 Task: Look for space in Rodas, Cuba from 5th June, 2023 to 16th June, 2023 for 2 adults in price range Rs.14000 to Rs.18000. Place can be entire place with 1  bedroom having 1 bed and 1 bathroom. Property type can be house, flat, guest house, hotel. Booking option can be shelf check-in. Required host language is .
Action: Mouse moved to (383, 144)
Screenshot: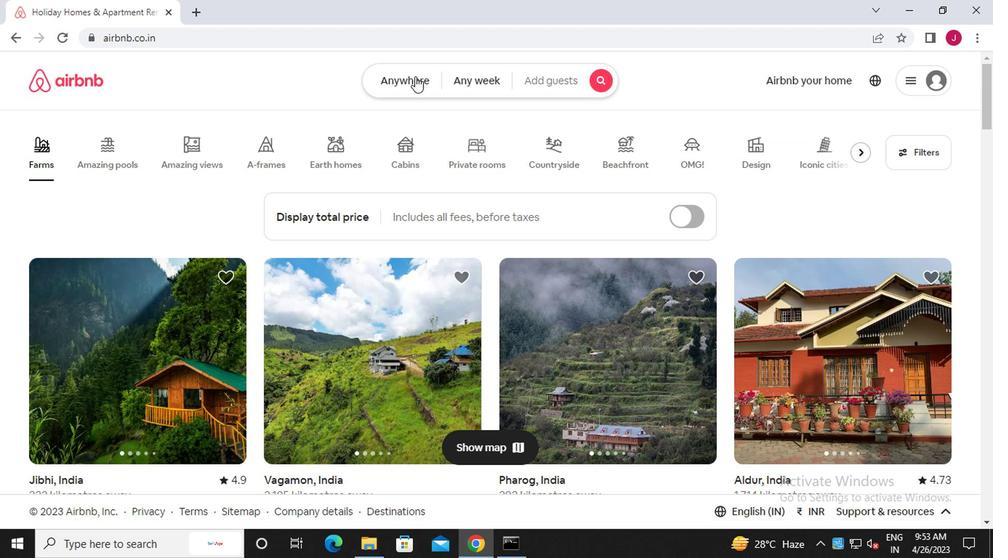 
Action: Mouse pressed left at (383, 144)
Screenshot: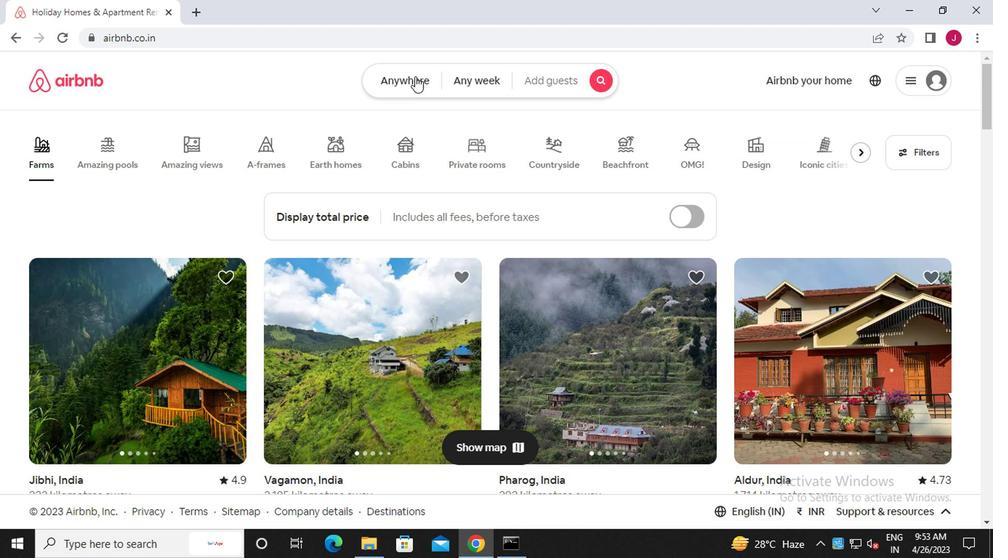 
Action: Mouse moved to (260, 189)
Screenshot: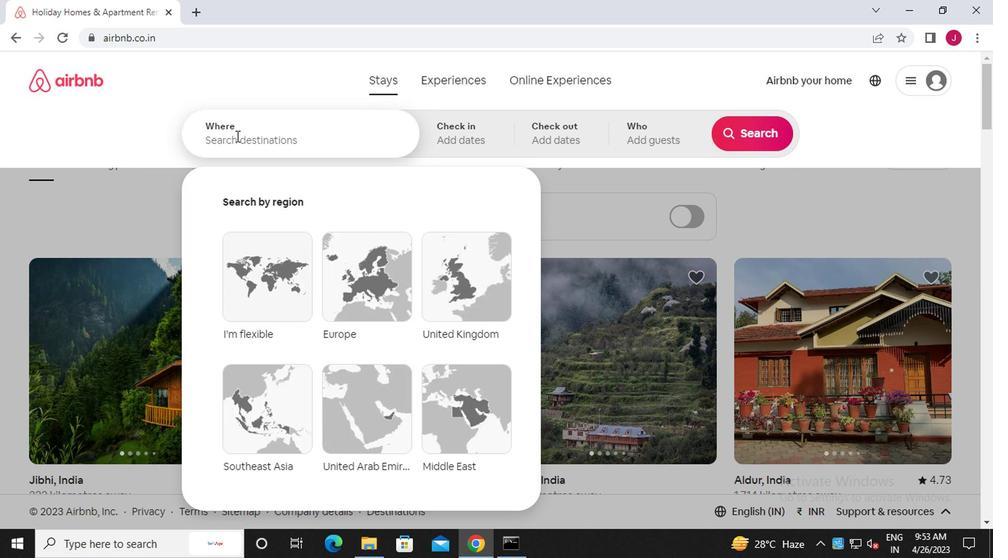 
Action: Mouse pressed left at (260, 189)
Screenshot: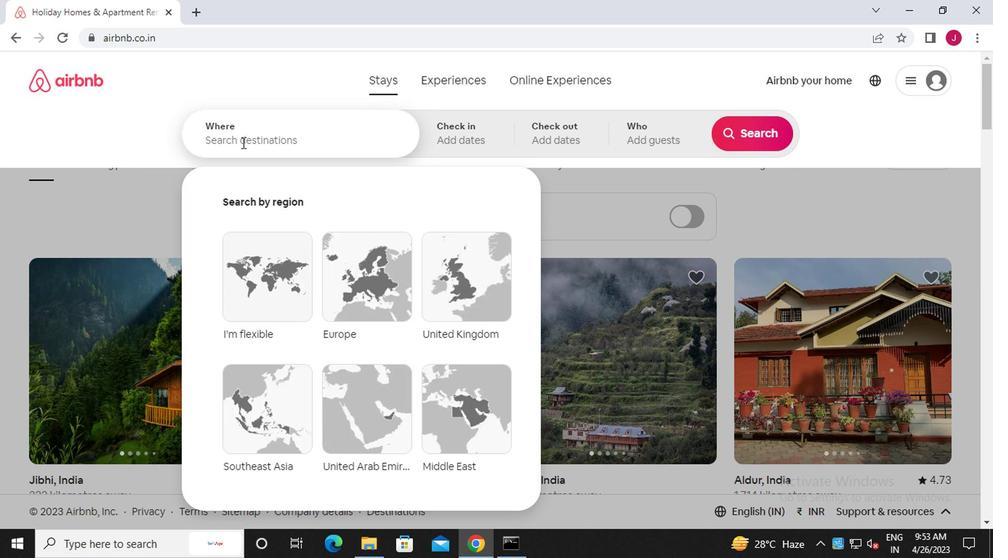 
Action: Key pressed <Key.caps_lock>r<Key.caps_lock>odas,<Key.caps_lock>c<Key.caps_lock>uba
Screenshot: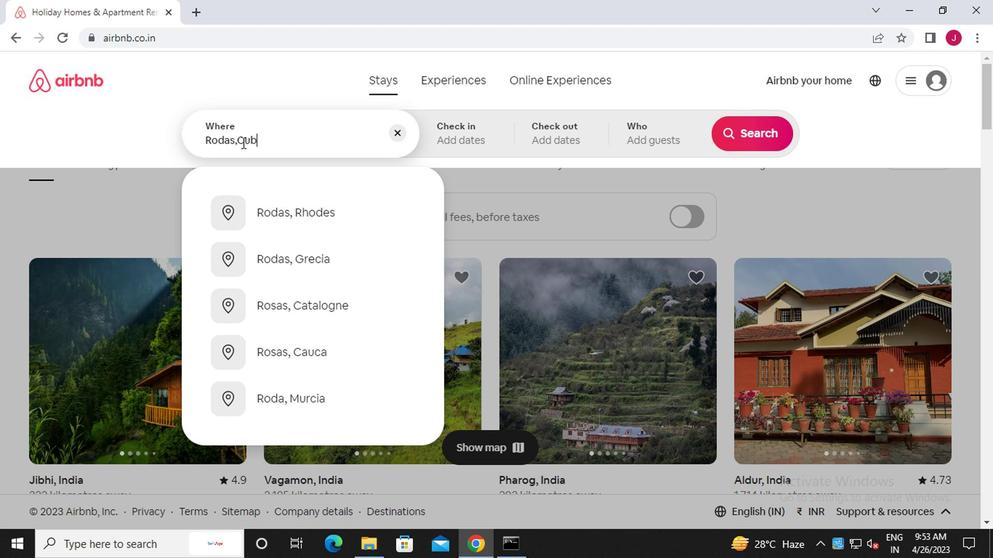 
Action: Mouse moved to (321, 240)
Screenshot: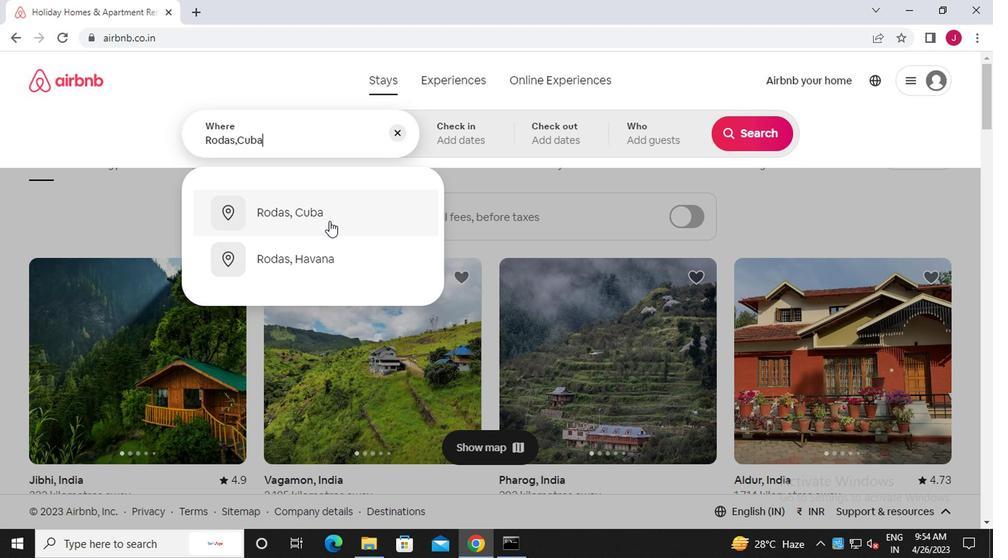 
Action: Mouse pressed left at (321, 240)
Screenshot: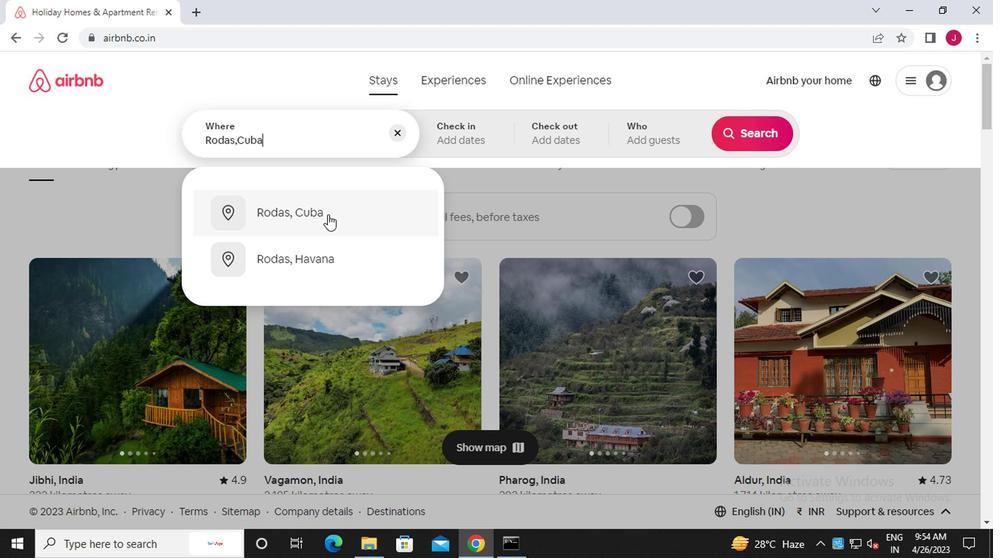 
Action: Mouse moved to (614, 268)
Screenshot: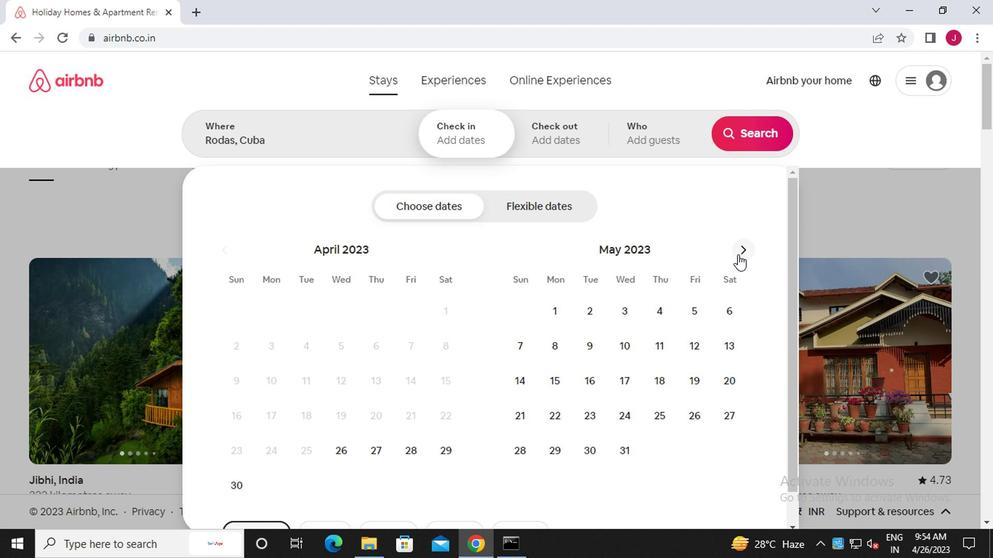 
Action: Mouse pressed left at (614, 268)
Screenshot: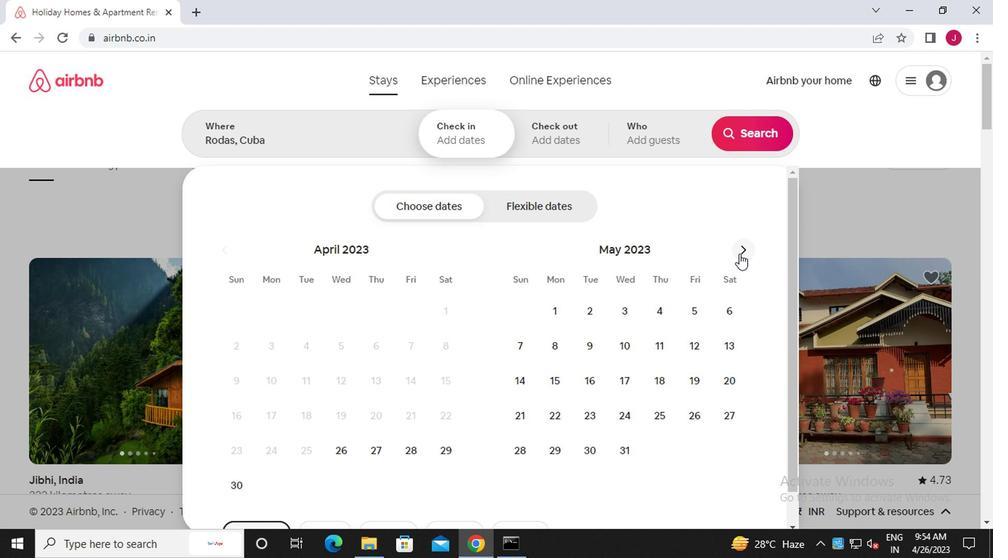 
Action: Mouse moved to (477, 332)
Screenshot: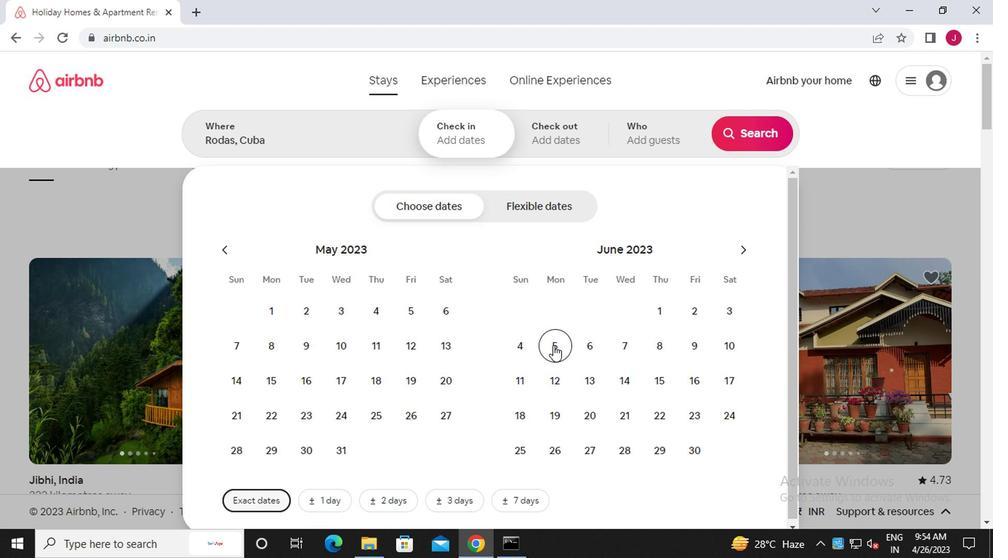 
Action: Mouse pressed left at (477, 332)
Screenshot: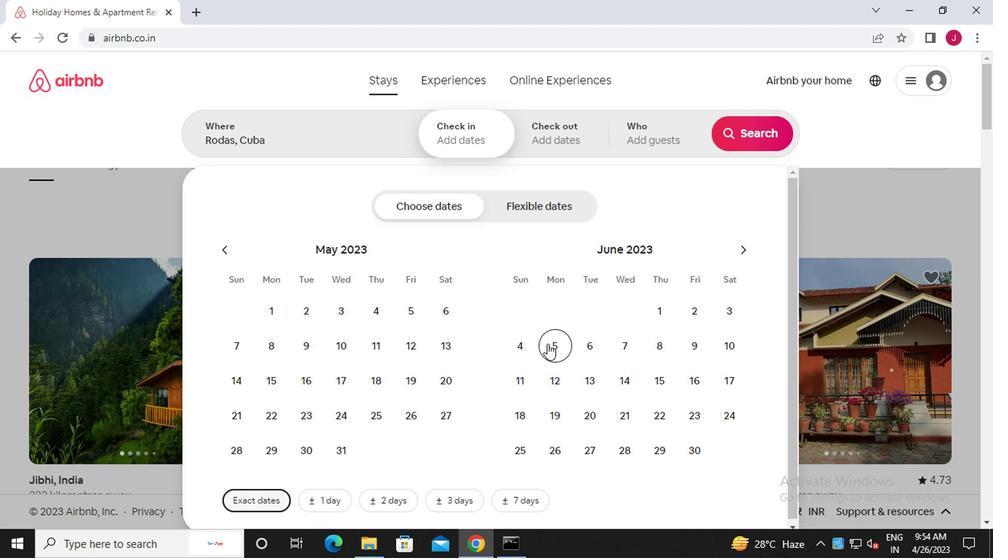 
Action: Mouse moved to (587, 355)
Screenshot: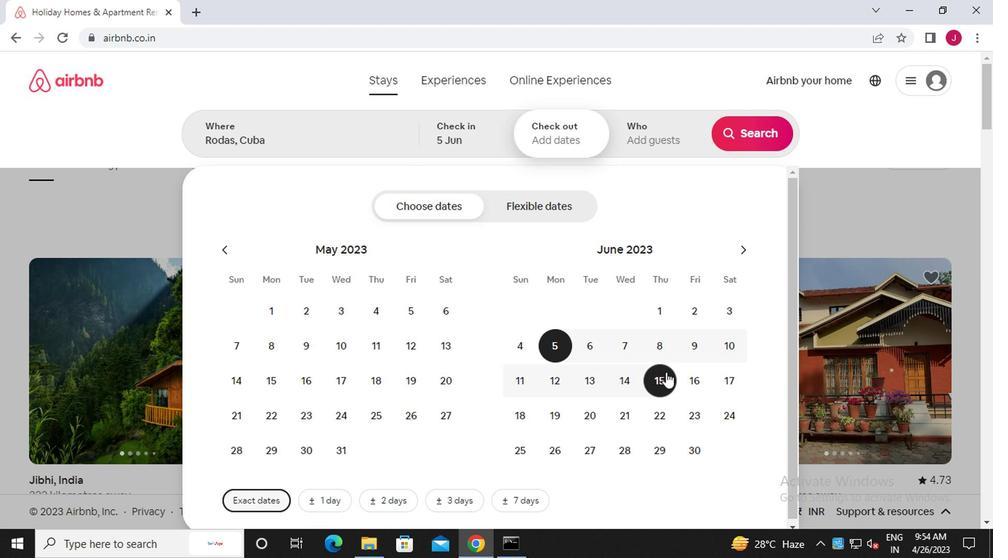 
Action: Mouse pressed left at (587, 355)
Screenshot: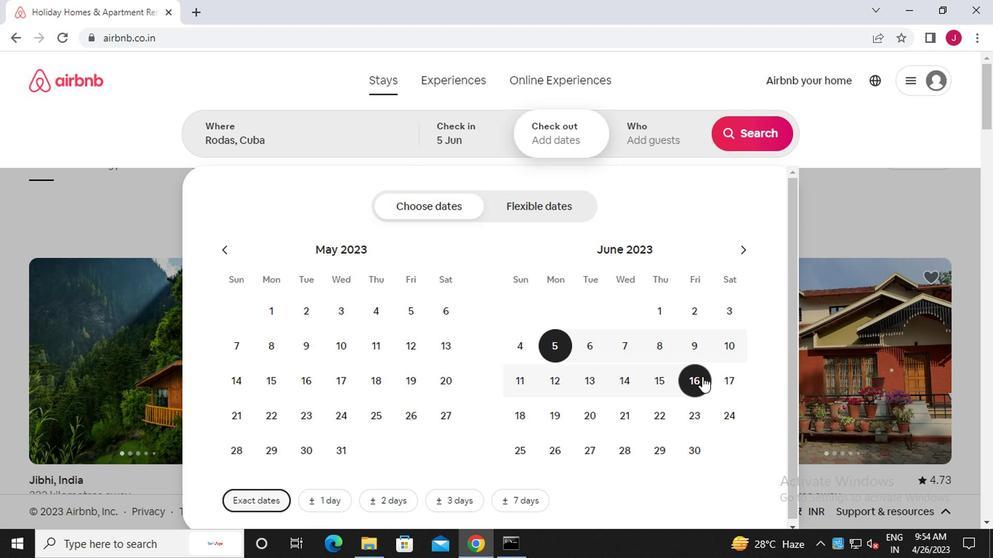 
Action: Mouse moved to (559, 187)
Screenshot: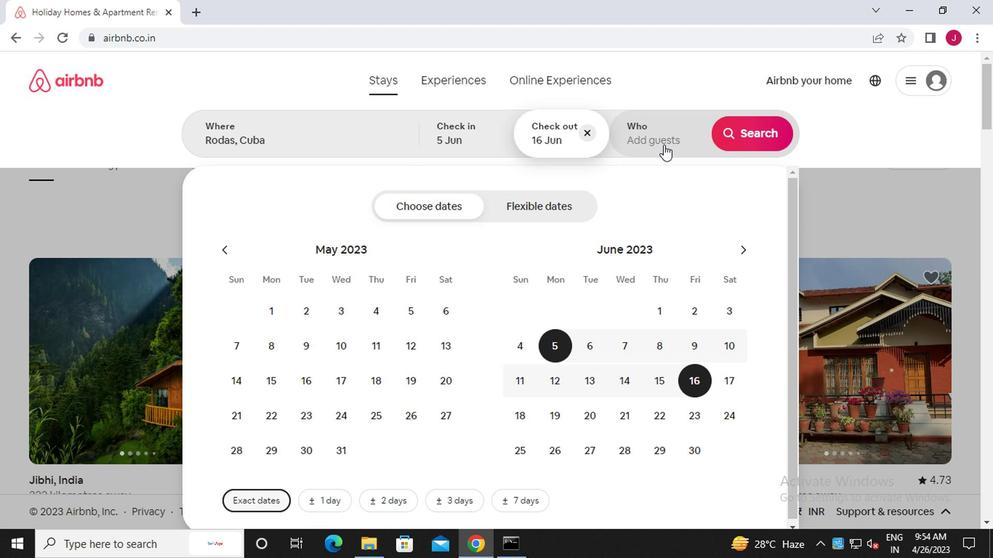
Action: Mouse pressed left at (559, 187)
Screenshot: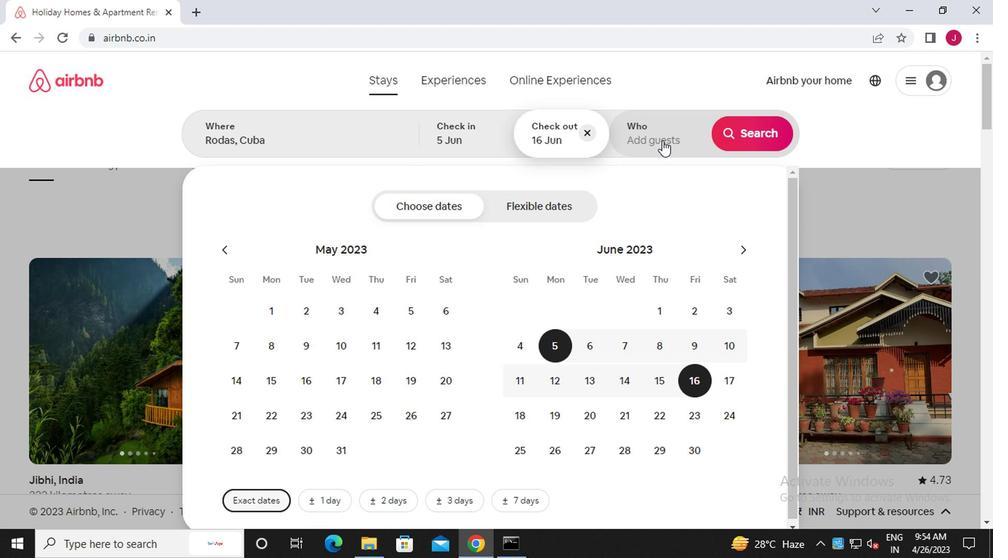 
Action: Mouse moved to (629, 237)
Screenshot: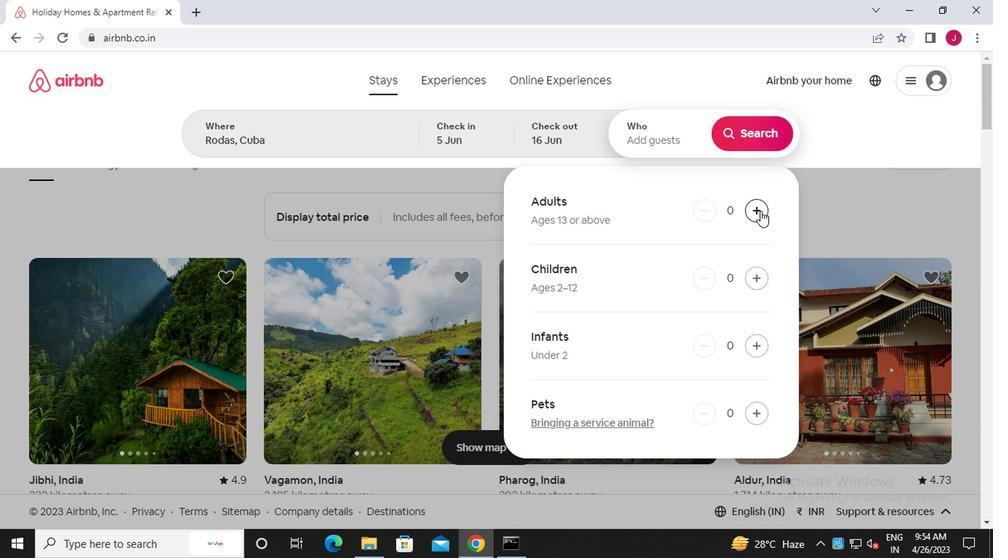 
Action: Mouse pressed left at (629, 237)
Screenshot: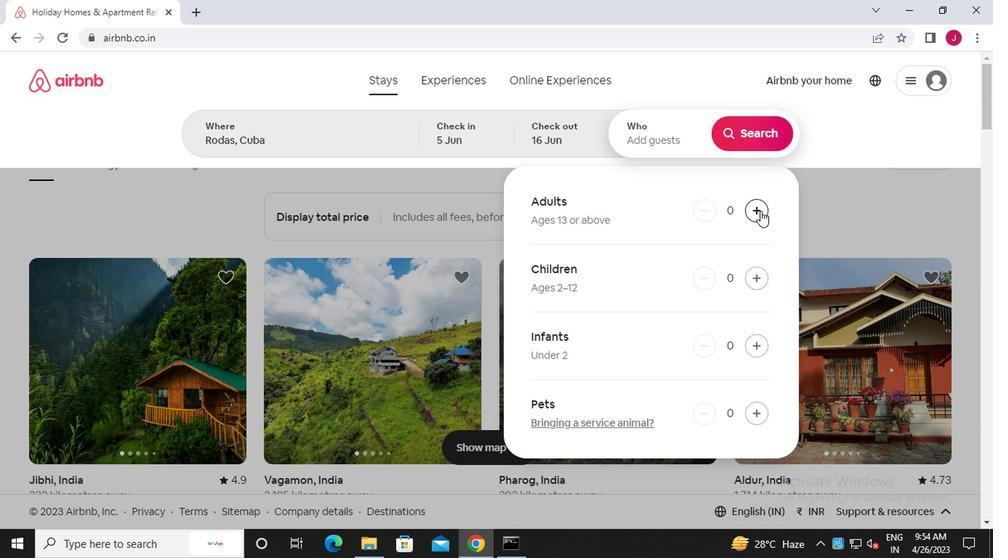 
Action: Mouse pressed left at (629, 237)
Screenshot: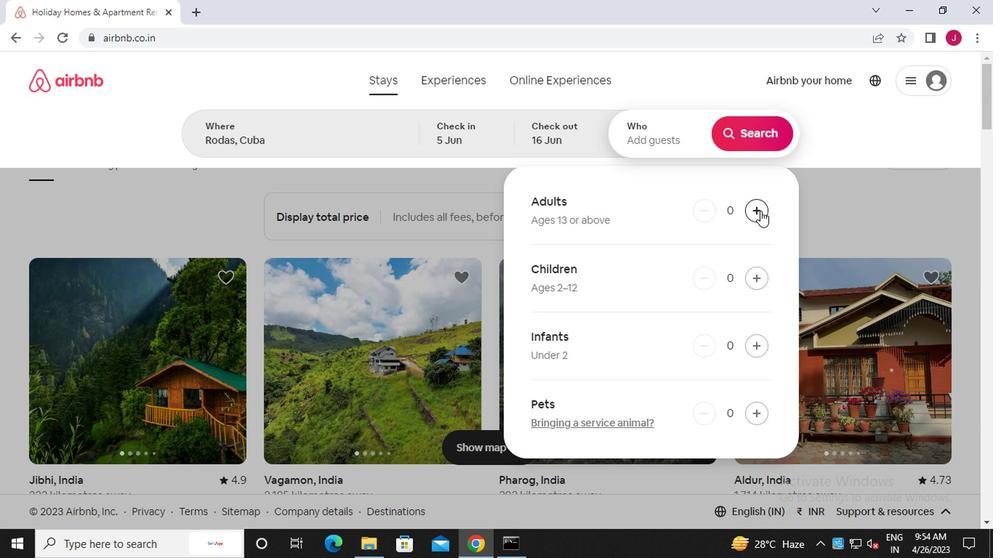 
Action: Mouse moved to (628, 183)
Screenshot: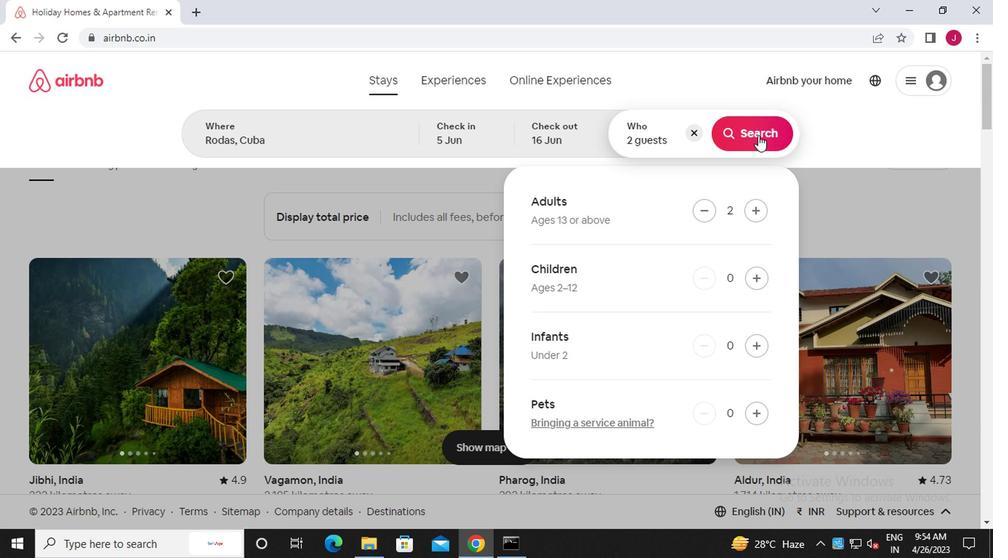 
Action: Mouse pressed left at (628, 183)
Screenshot: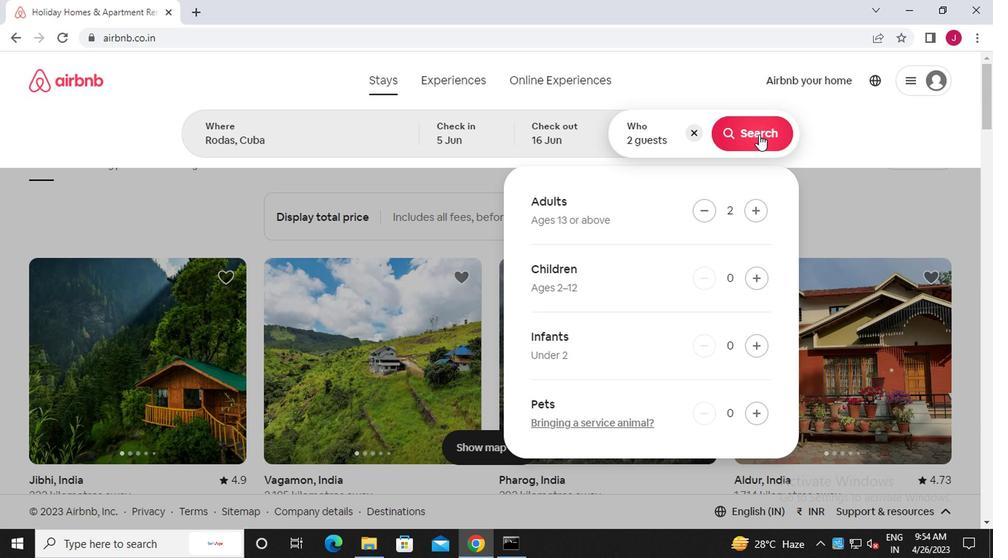 
Action: Mouse moved to (752, 185)
Screenshot: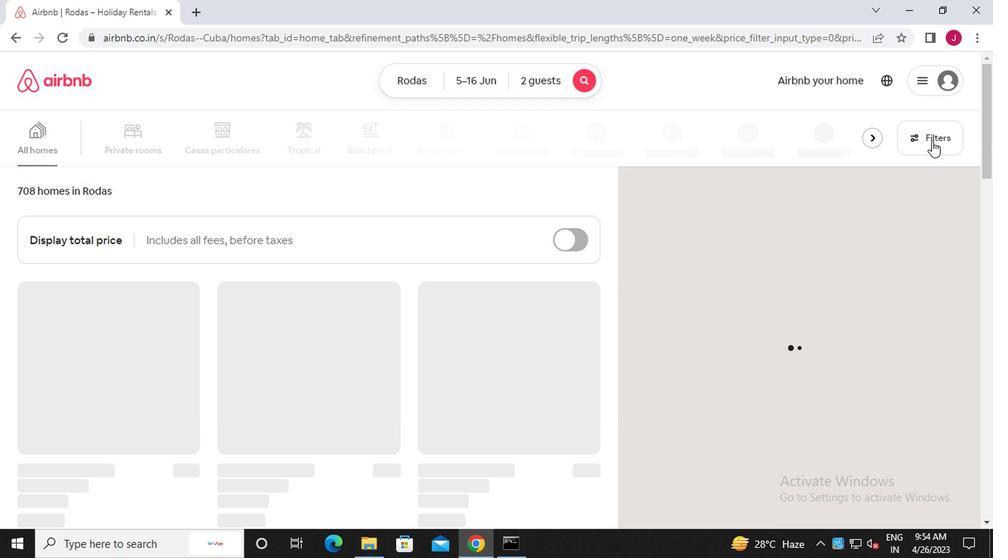 
Action: Mouse pressed left at (752, 185)
Screenshot: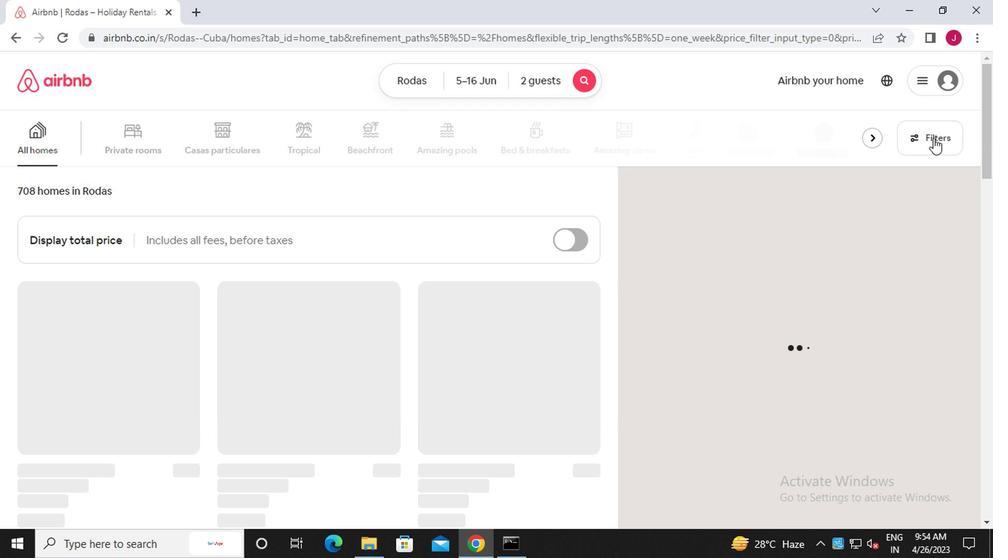 
Action: Mouse moved to (312, 313)
Screenshot: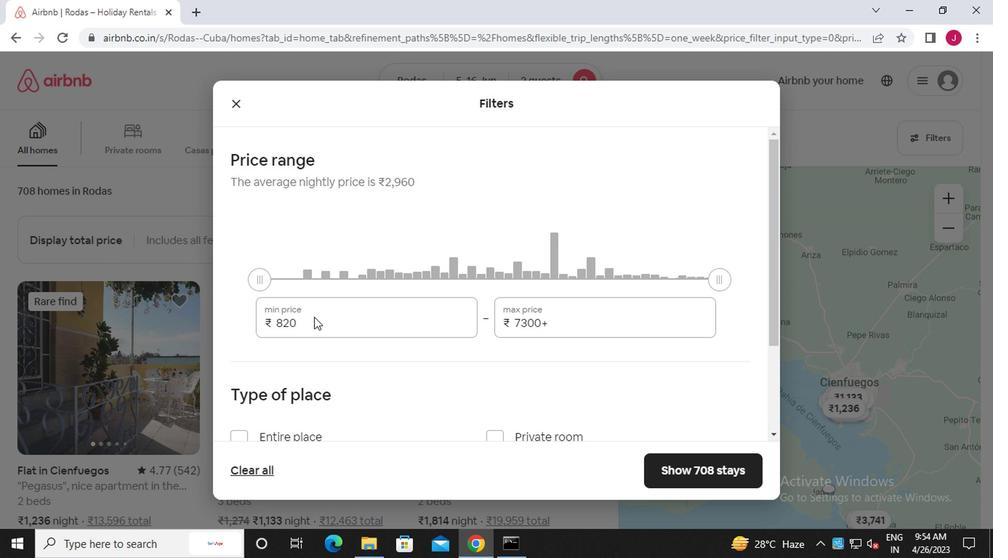 
Action: Mouse pressed left at (312, 313)
Screenshot: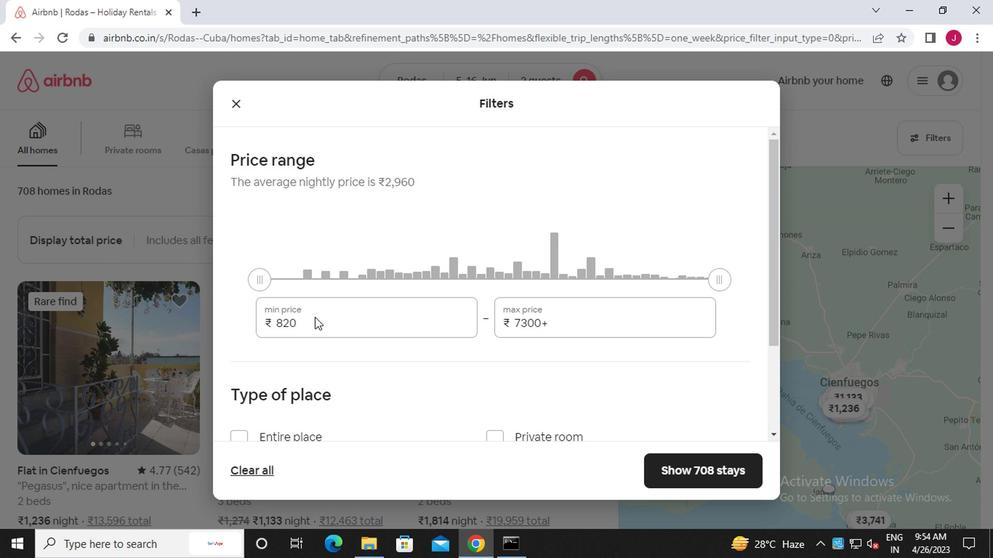 
Action: Mouse moved to (300, 306)
Screenshot: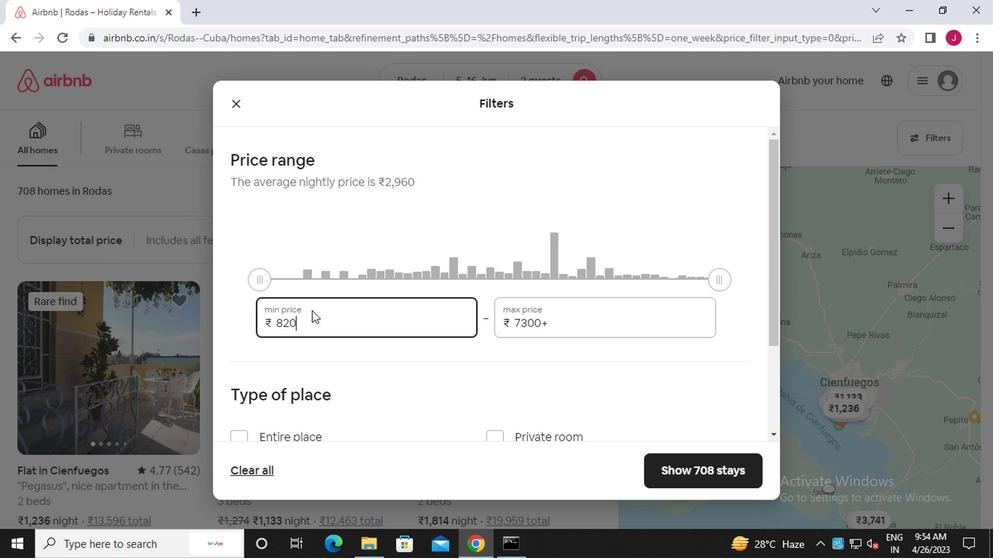 
Action: Key pressed <Key.backspace><Key.backspace><Key.backspace><<97>><<100>><<96>><<96>><<96>>
Screenshot: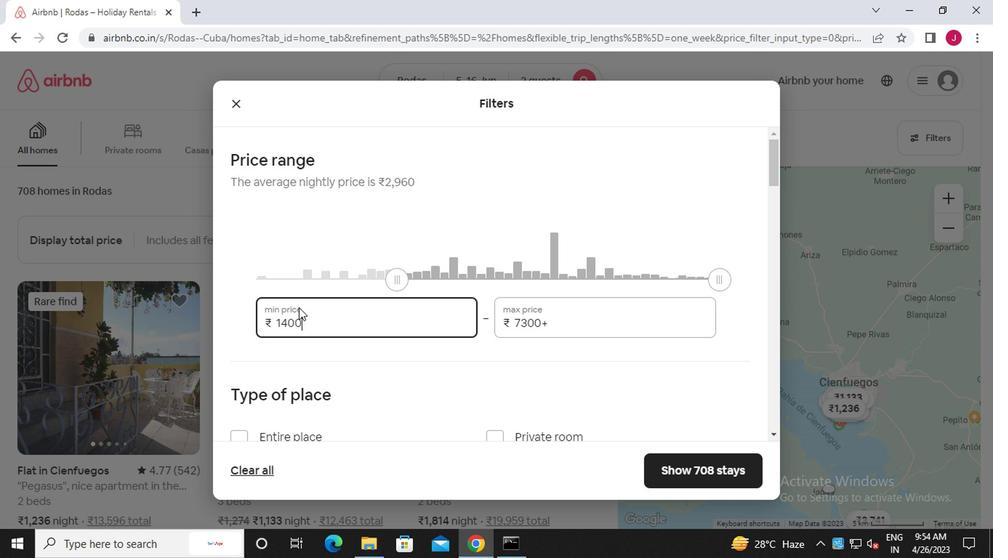 
Action: Mouse moved to (502, 317)
Screenshot: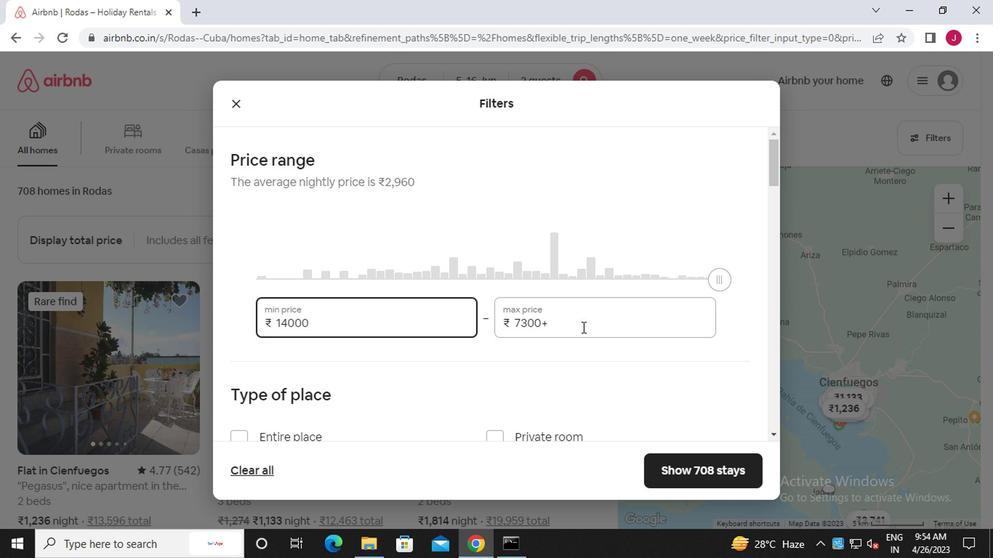 
Action: Mouse pressed left at (502, 317)
Screenshot: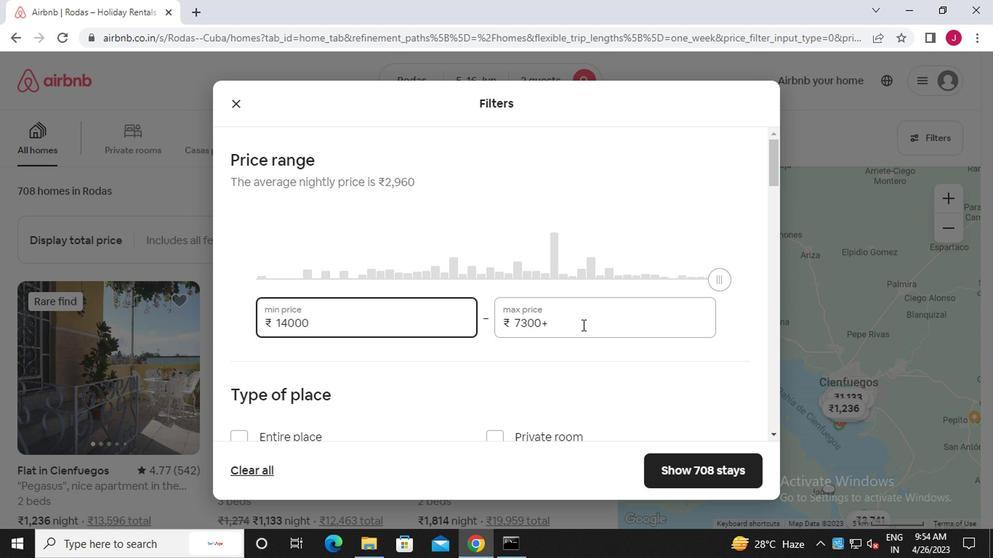 
Action: Mouse moved to (497, 316)
Screenshot: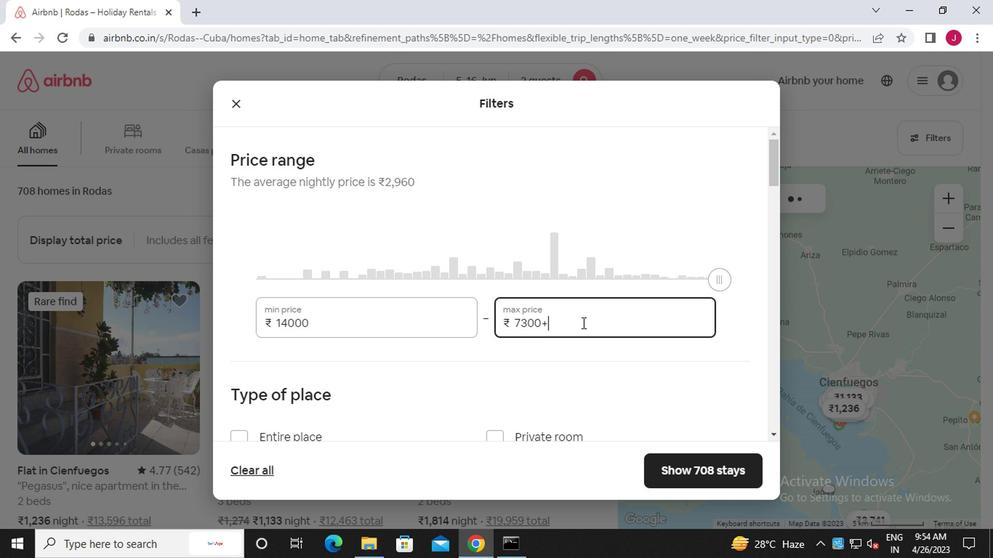 
Action: Key pressed <Key.backspace><Key.backspace><Key.backspace><Key.backspace><Key.backspace><Key.backspace><Key.backspace><Key.backspace><Key.backspace><Key.backspace><Key.backspace><<97>><<104>><<96>><<96>><<96>>
Screenshot: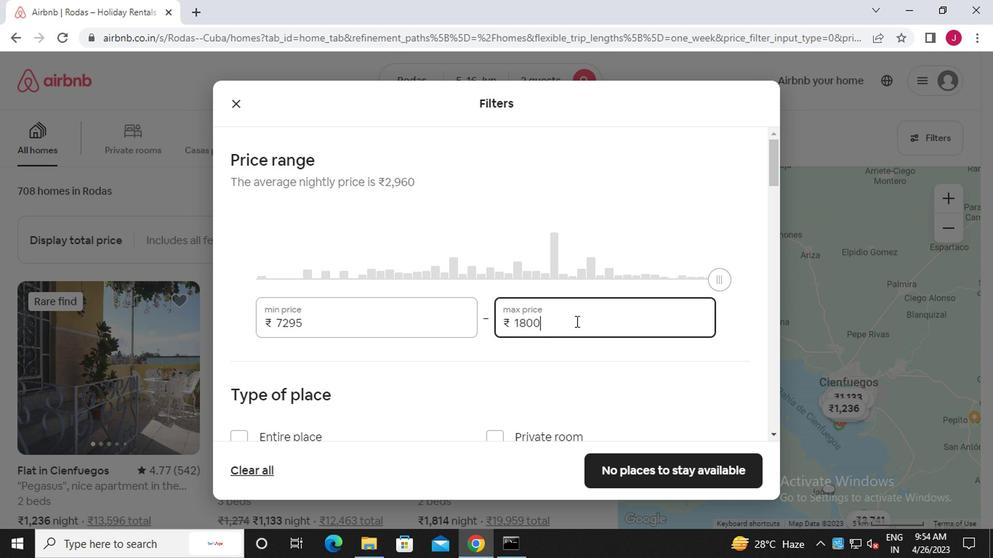
Action: Mouse moved to (514, 308)
Screenshot: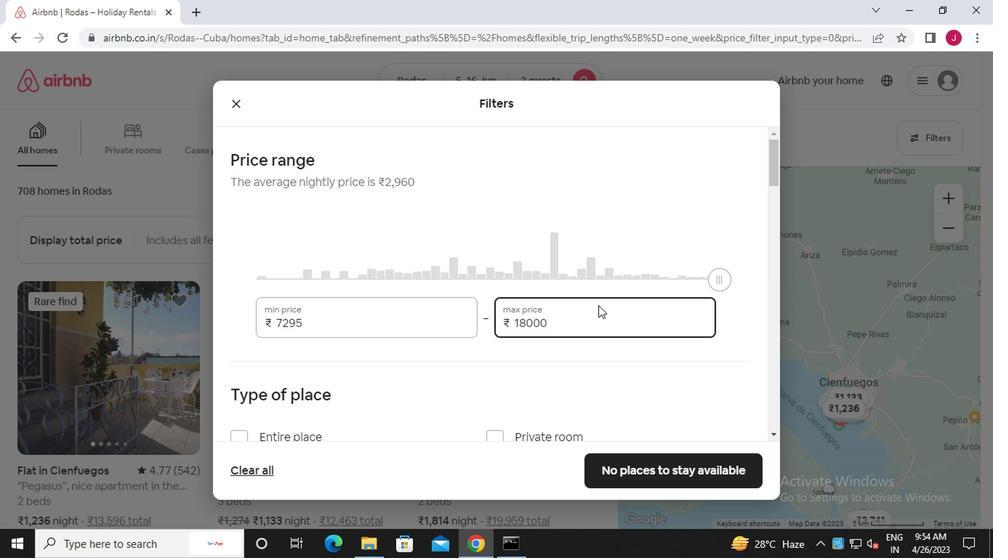 
Action: Mouse scrolled (514, 307) with delta (0, 0)
Screenshot: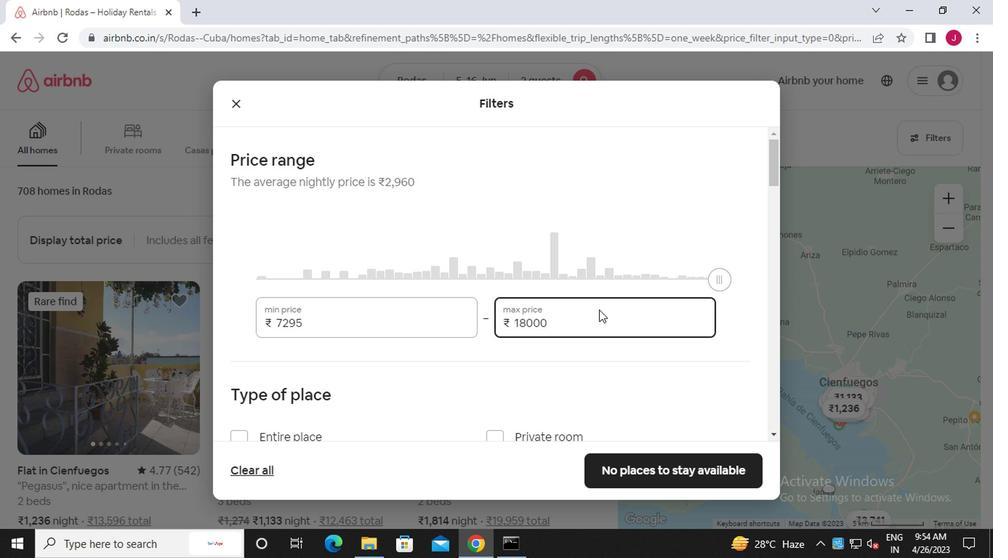 
Action: Mouse scrolled (514, 307) with delta (0, 0)
Screenshot: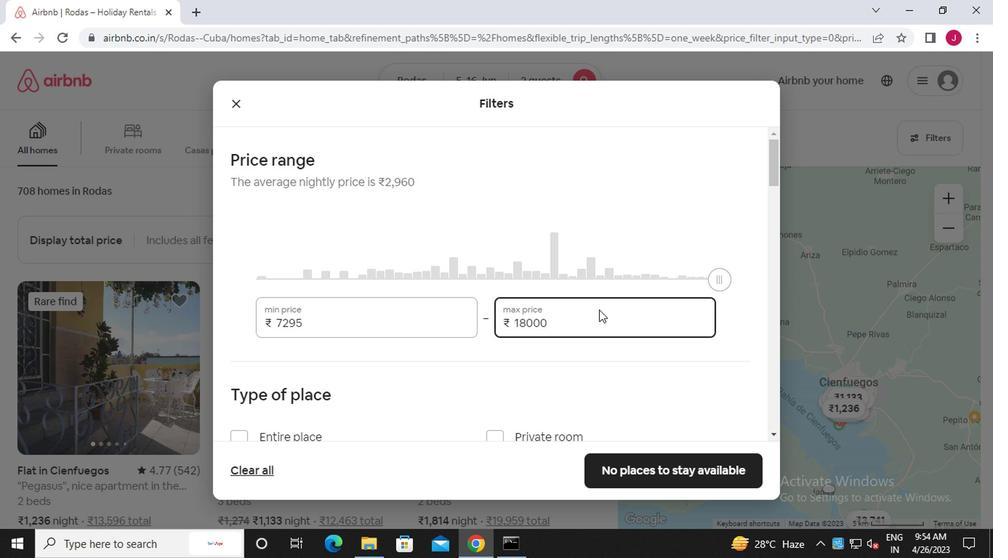 
Action: Mouse moved to (258, 295)
Screenshot: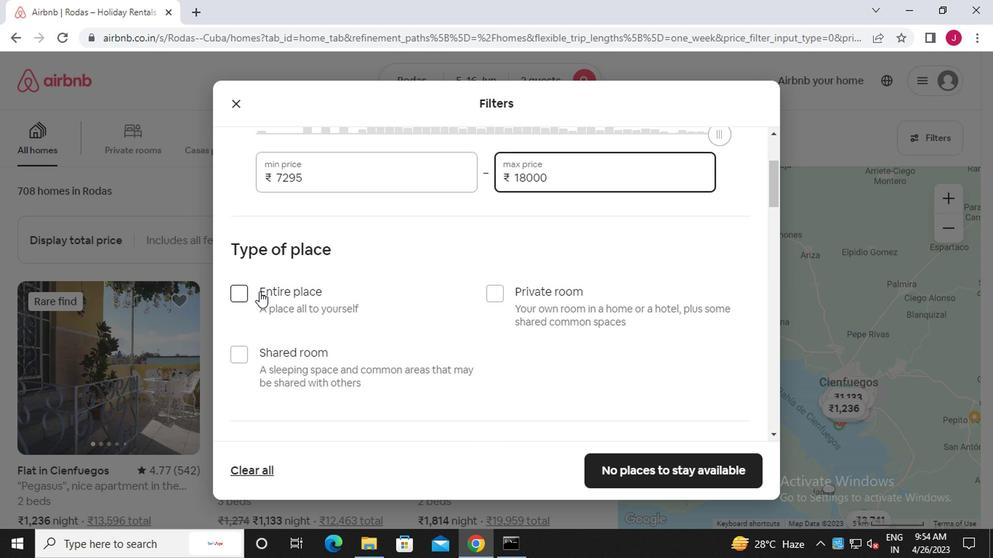 
Action: Mouse pressed left at (258, 295)
Screenshot: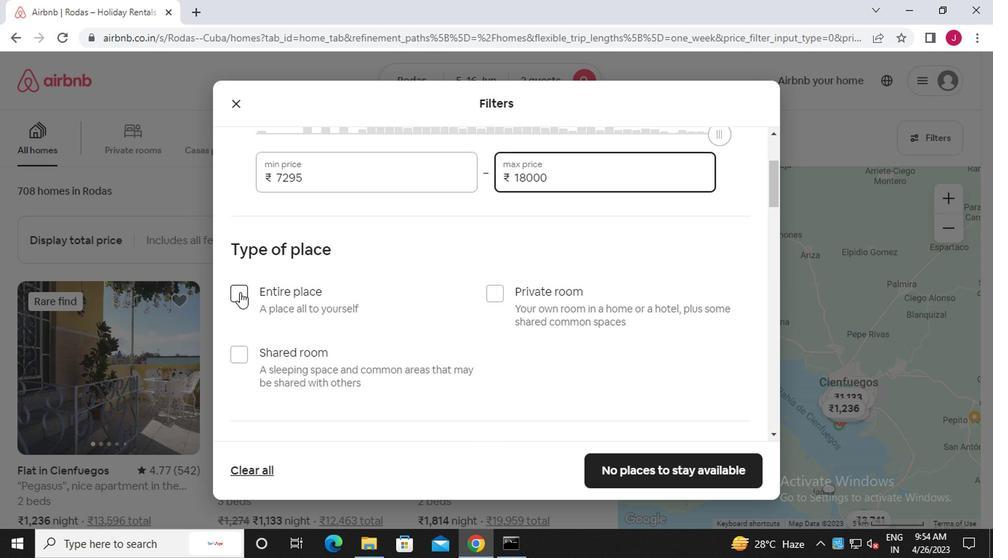 
Action: Mouse moved to (362, 299)
Screenshot: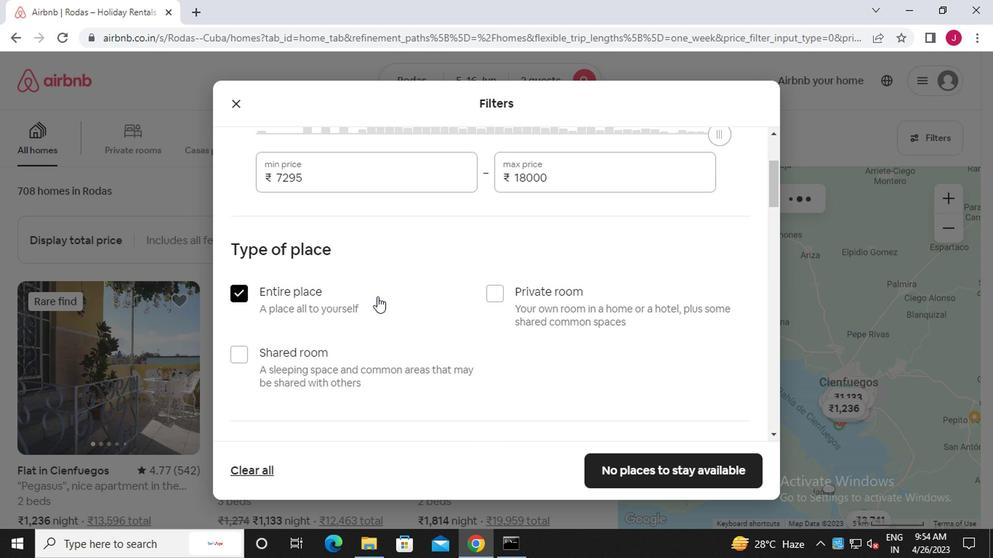 
Action: Mouse scrolled (362, 299) with delta (0, 0)
Screenshot: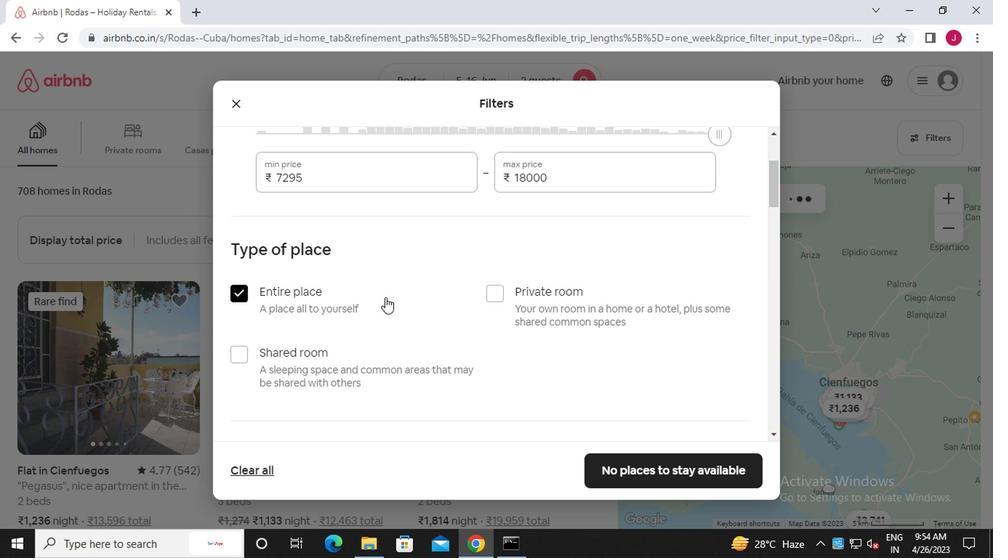 
Action: Mouse scrolled (362, 299) with delta (0, 0)
Screenshot: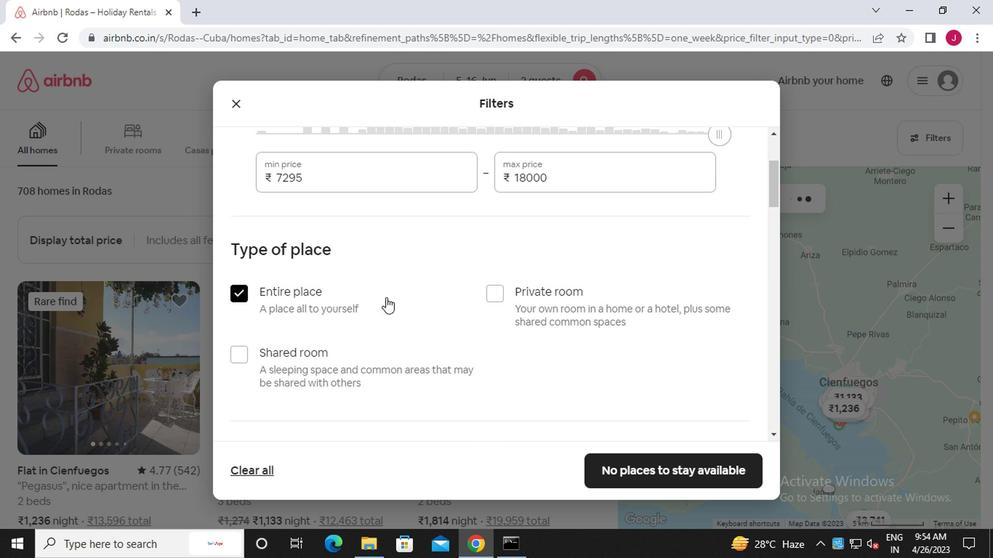 
Action: Mouse scrolled (362, 299) with delta (0, 0)
Screenshot: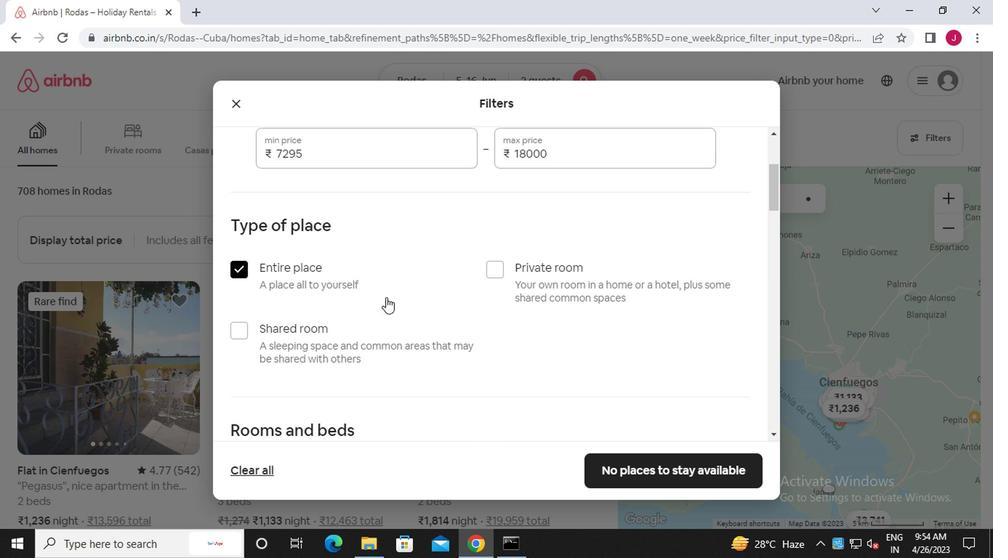 
Action: Mouse scrolled (362, 299) with delta (0, 0)
Screenshot: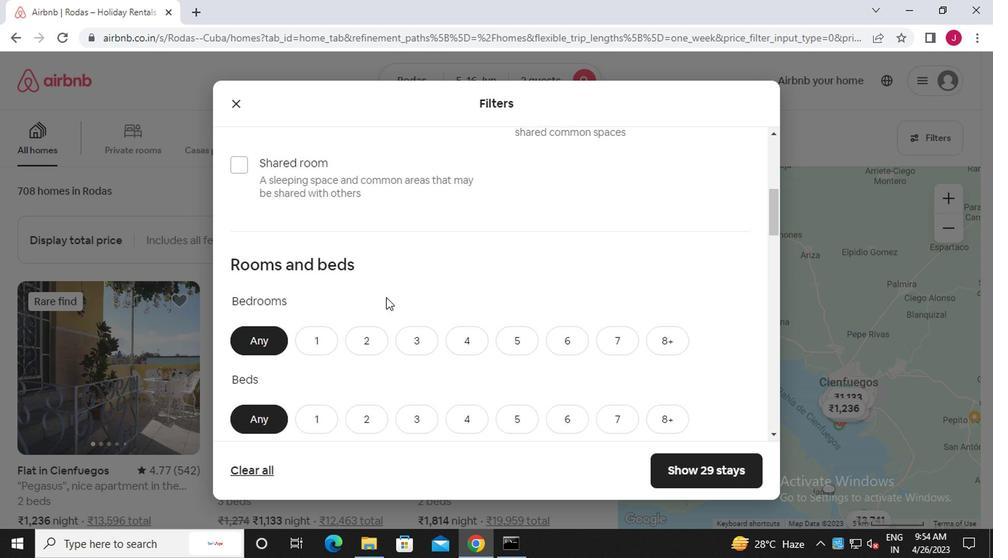 
Action: Mouse scrolled (362, 299) with delta (0, 0)
Screenshot: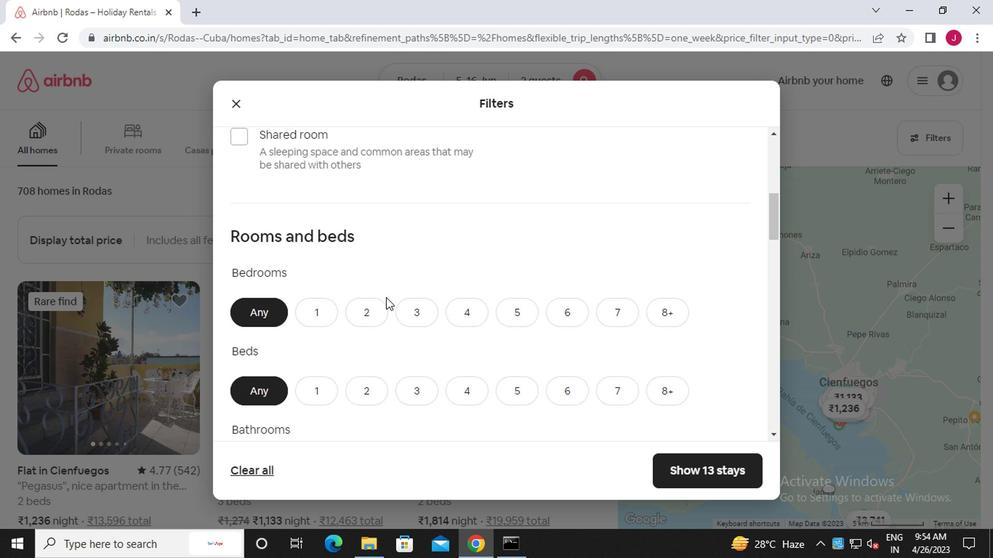 
Action: Mouse moved to (315, 212)
Screenshot: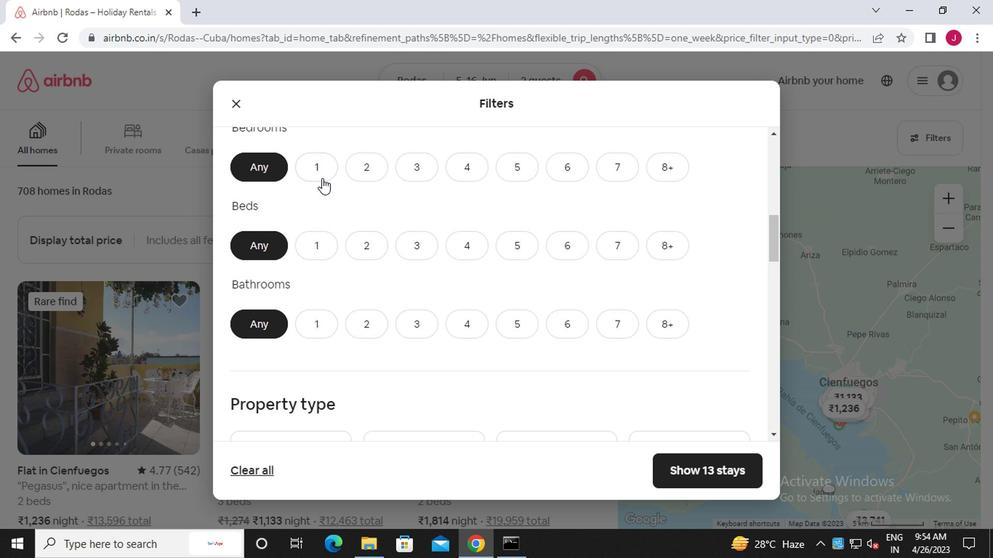 
Action: Mouse pressed left at (315, 212)
Screenshot: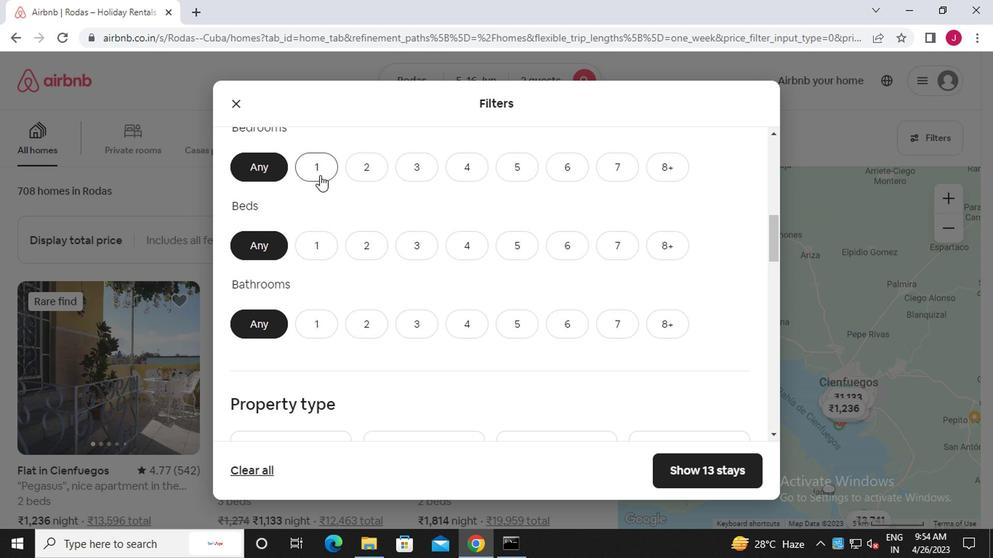 
Action: Mouse moved to (318, 257)
Screenshot: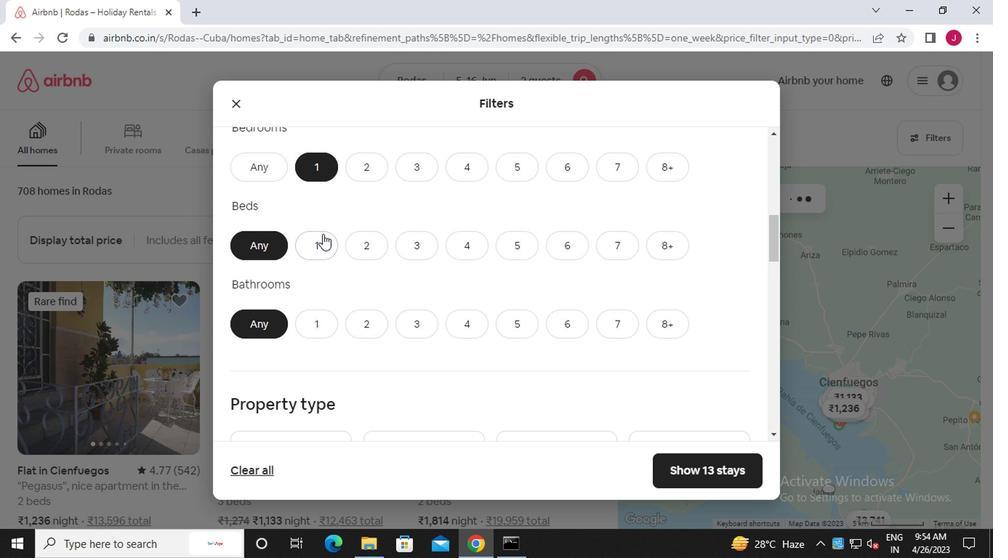 
Action: Mouse pressed left at (318, 257)
Screenshot: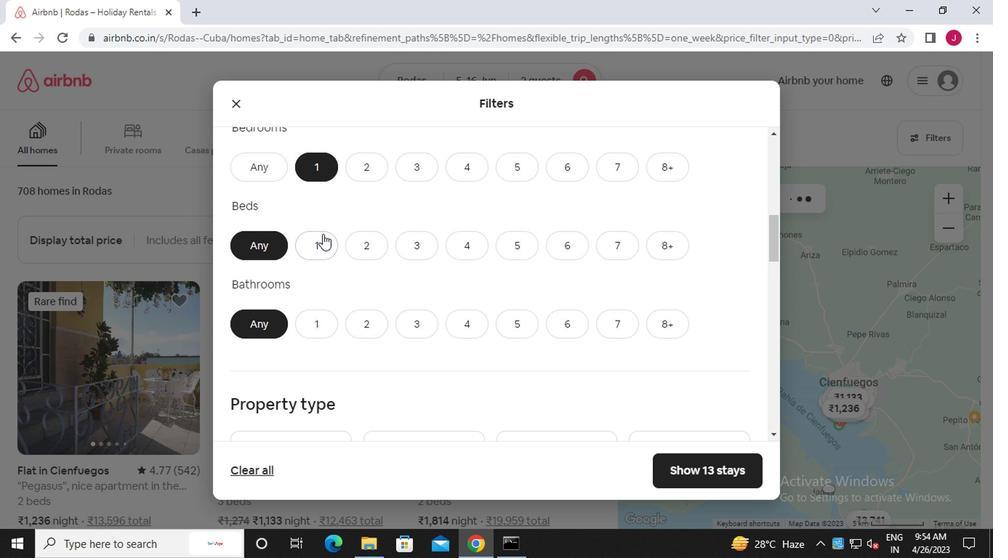 
Action: Mouse moved to (315, 324)
Screenshot: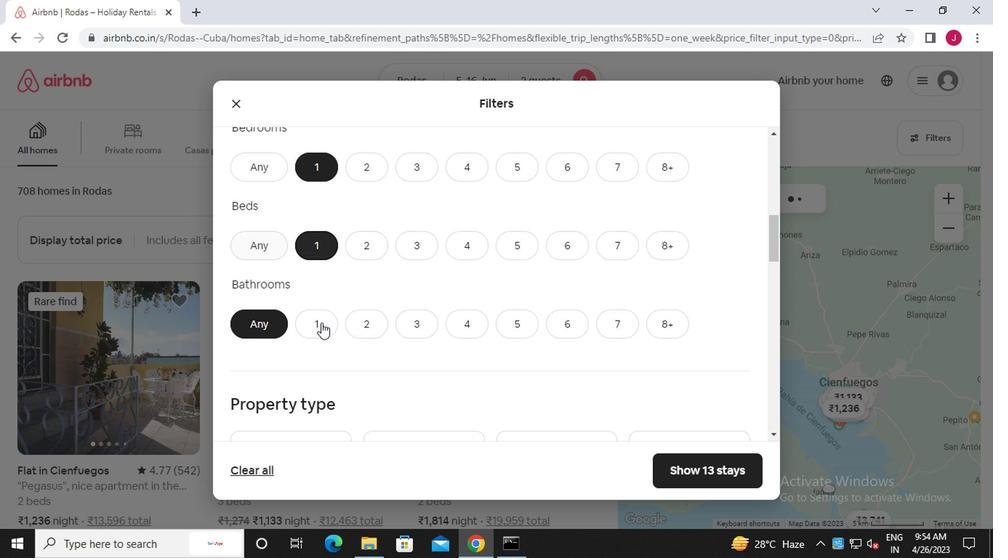 
Action: Mouse pressed left at (315, 324)
Screenshot: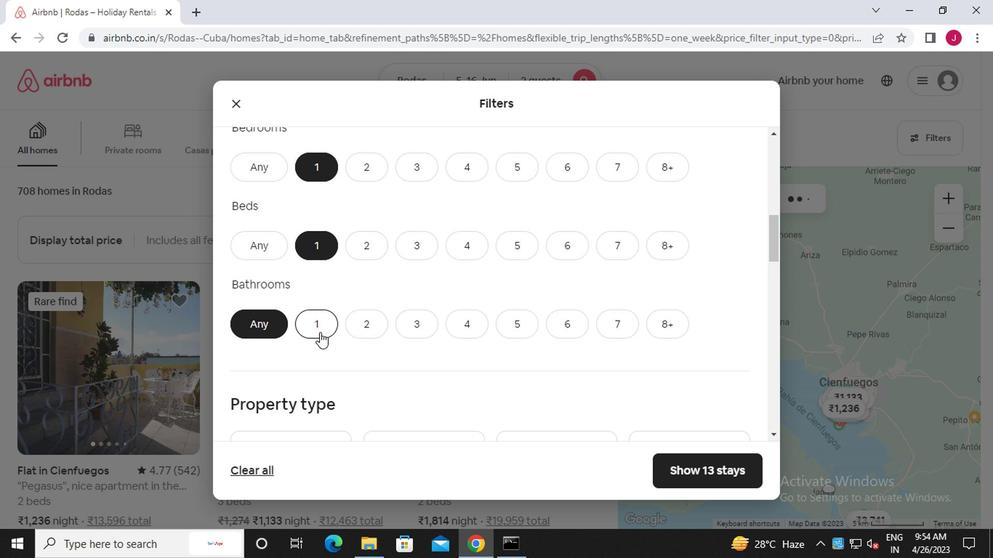 
Action: Mouse moved to (342, 331)
Screenshot: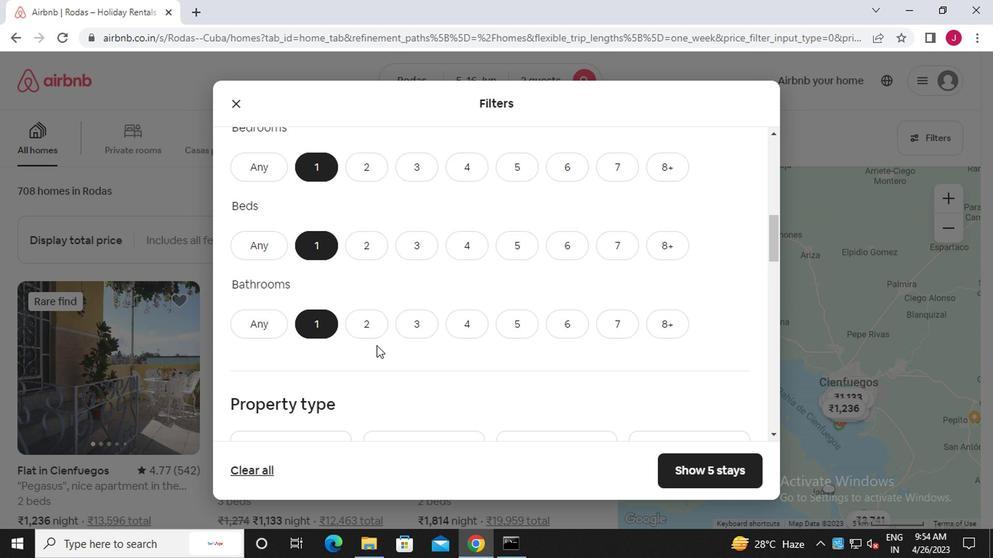 
Action: Mouse scrolled (342, 330) with delta (0, 0)
Screenshot: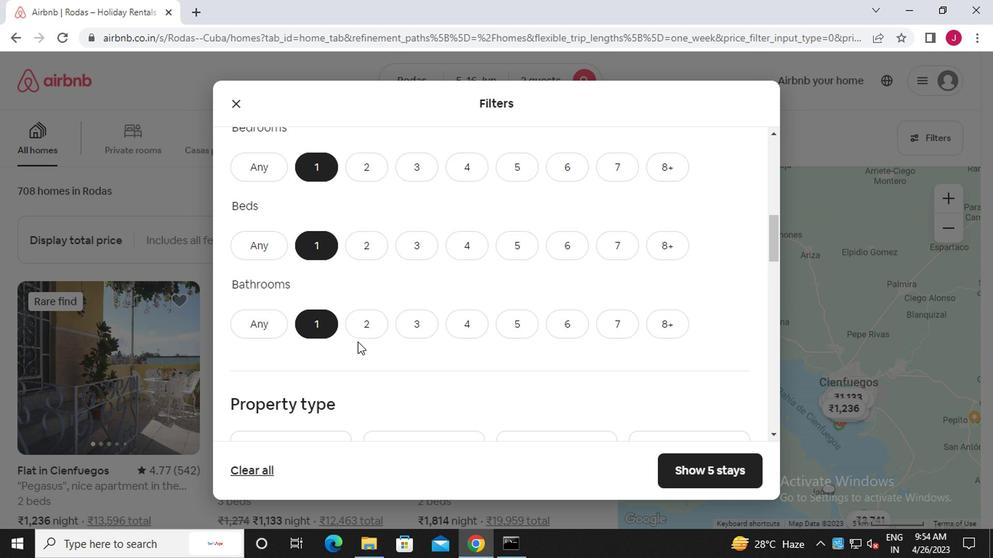 
Action: Mouse scrolled (342, 330) with delta (0, 0)
Screenshot: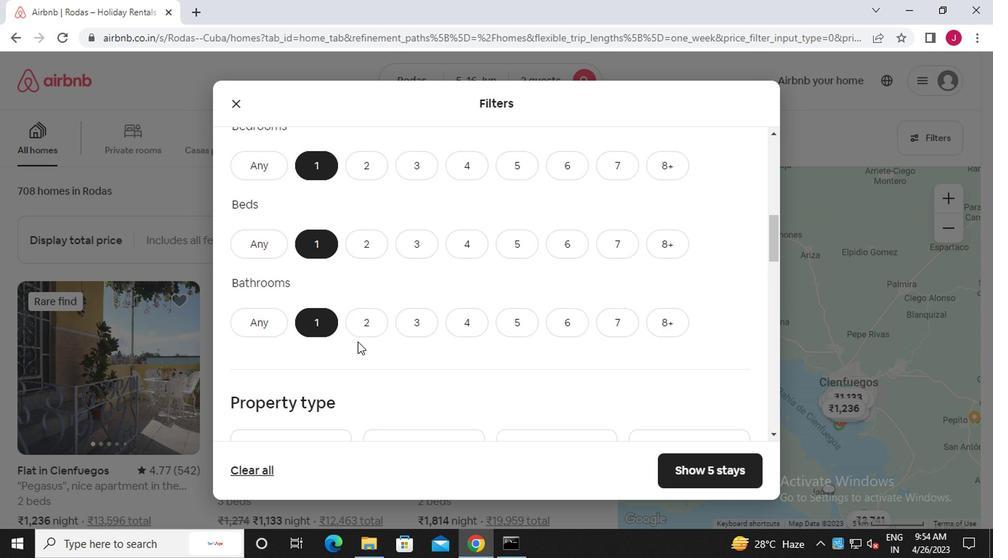 
Action: Mouse moved to (283, 326)
Screenshot: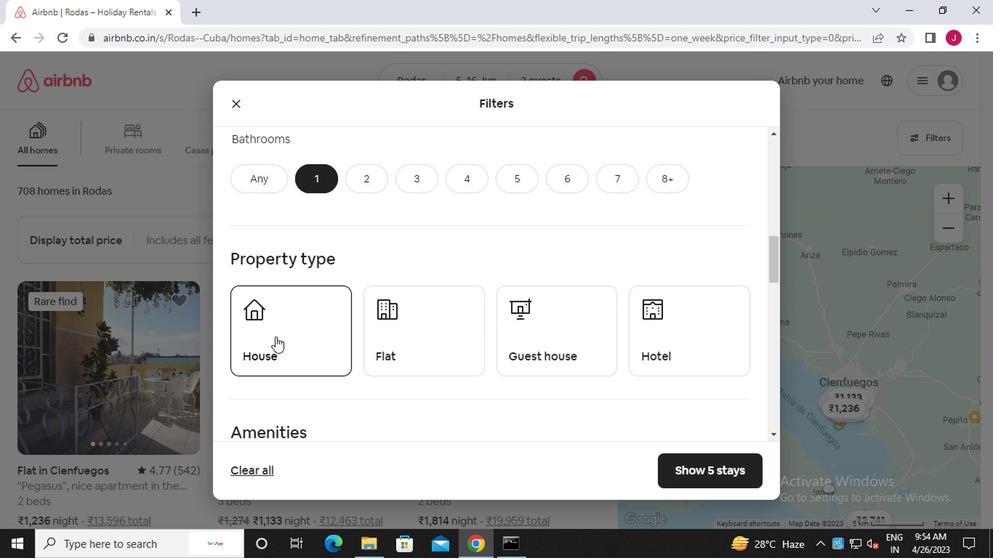 
Action: Mouse pressed left at (283, 326)
Screenshot: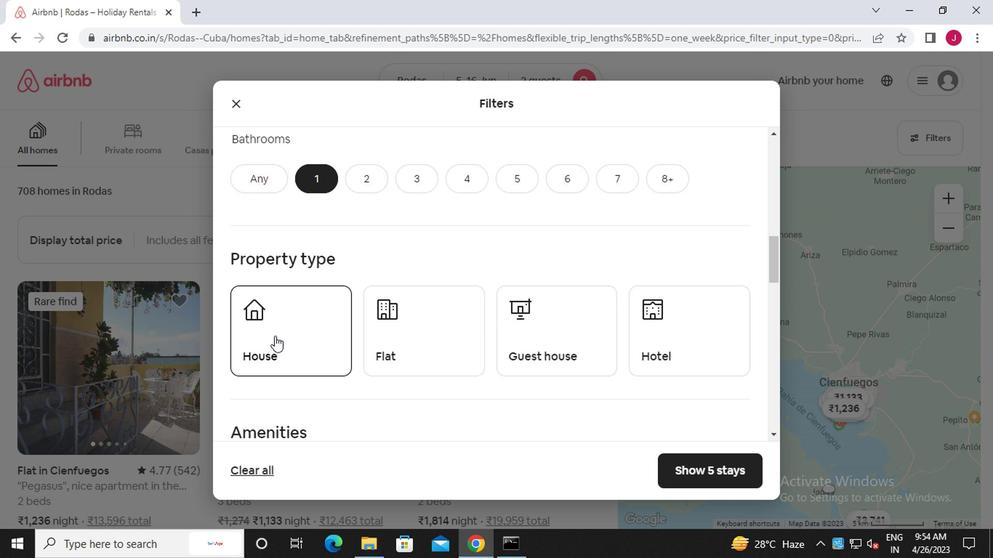 
Action: Mouse moved to (397, 331)
Screenshot: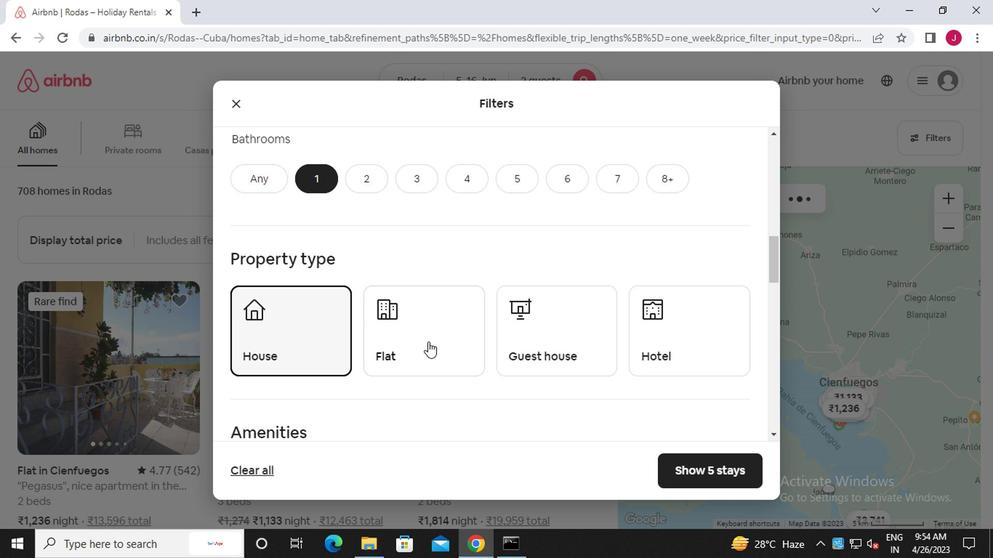 
Action: Mouse pressed left at (397, 331)
Screenshot: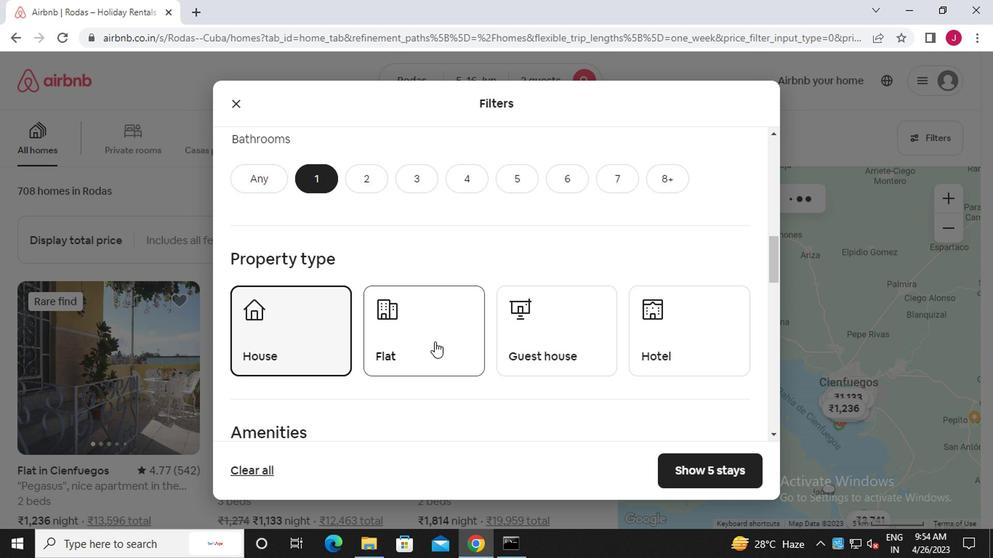 
Action: Mouse moved to (477, 334)
Screenshot: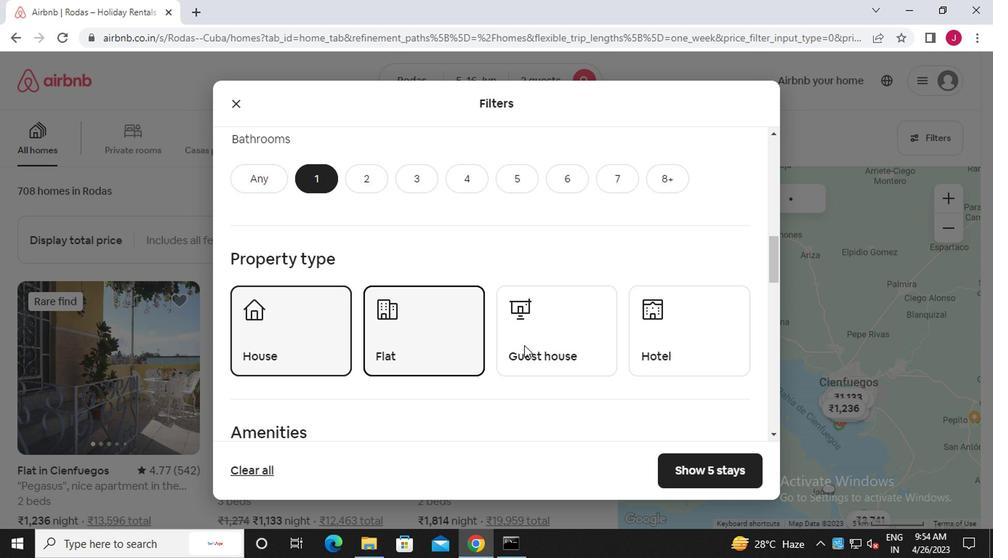 
Action: Mouse pressed left at (477, 334)
Screenshot: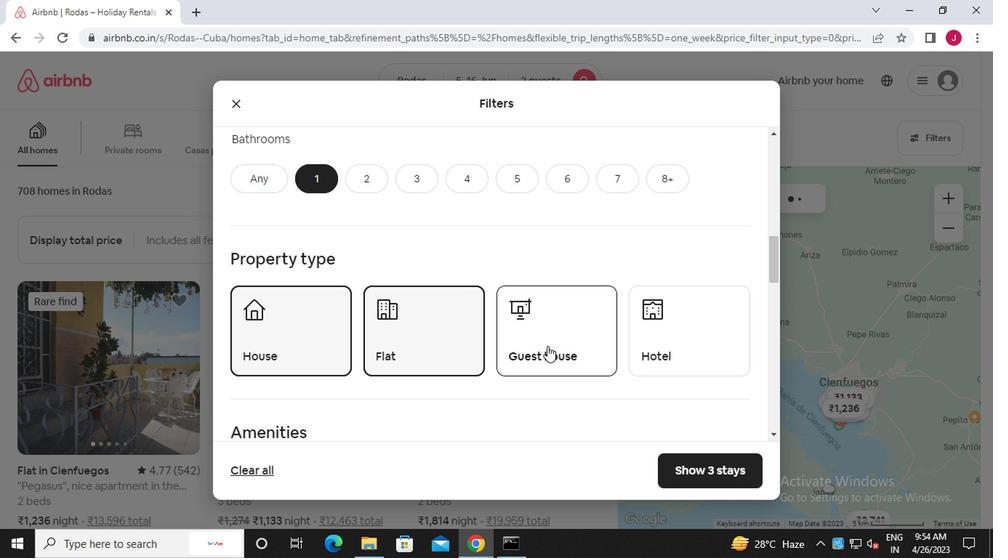 
Action: Mouse moved to (557, 335)
Screenshot: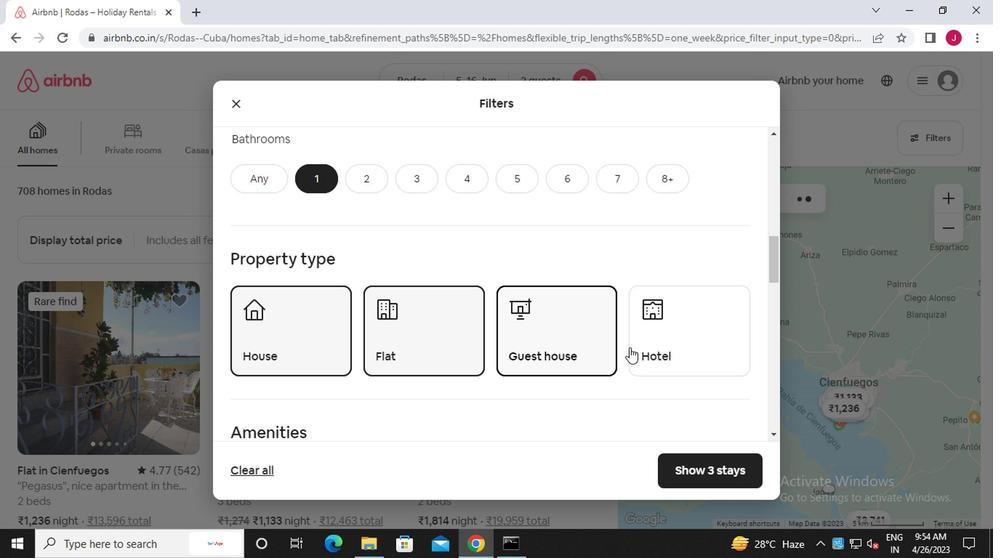 
Action: Mouse pressed left at (557, 335)
Screenshot: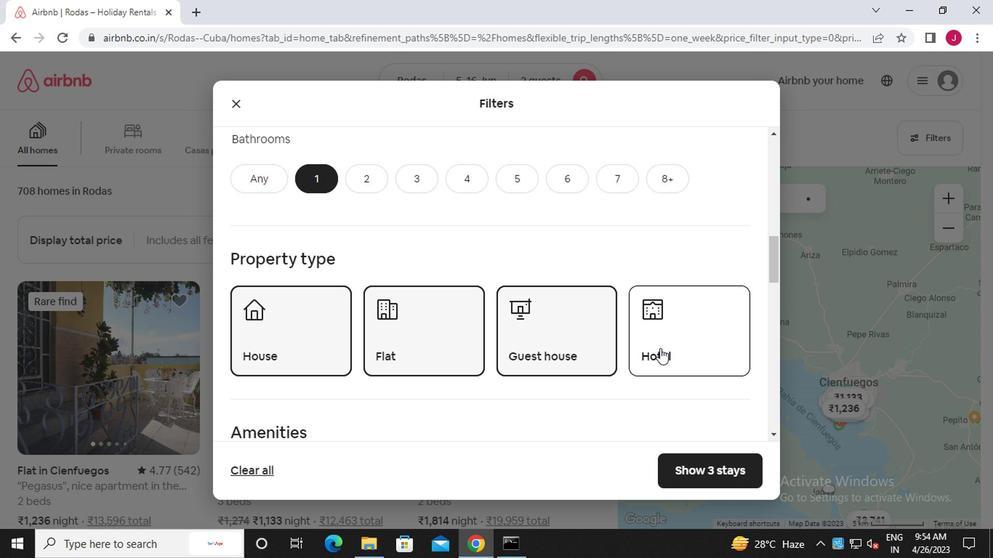 
Action: Mouse moved to (554, 335)
Screenshot: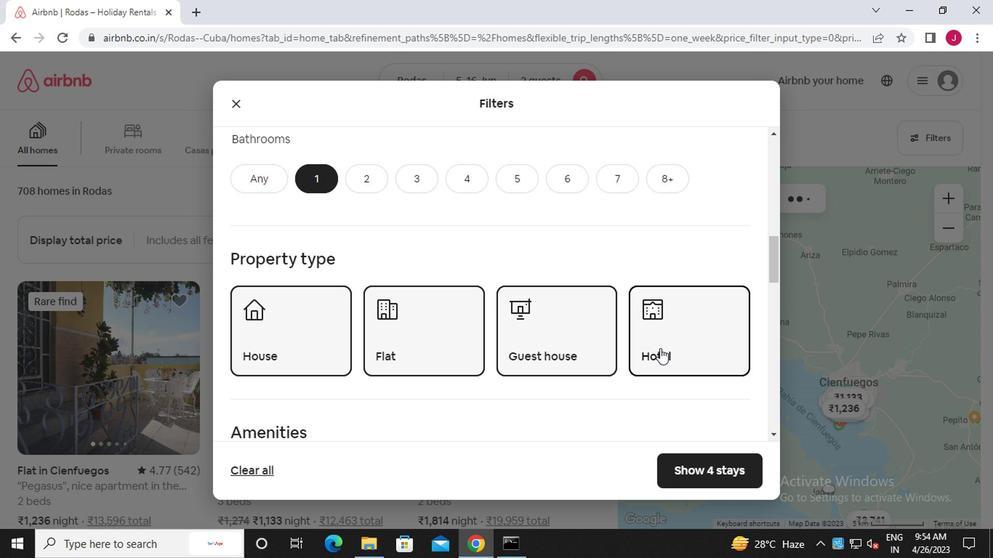 
Action: Mouse scrolled (554, 334) with delta (0, 0)
Screenshot: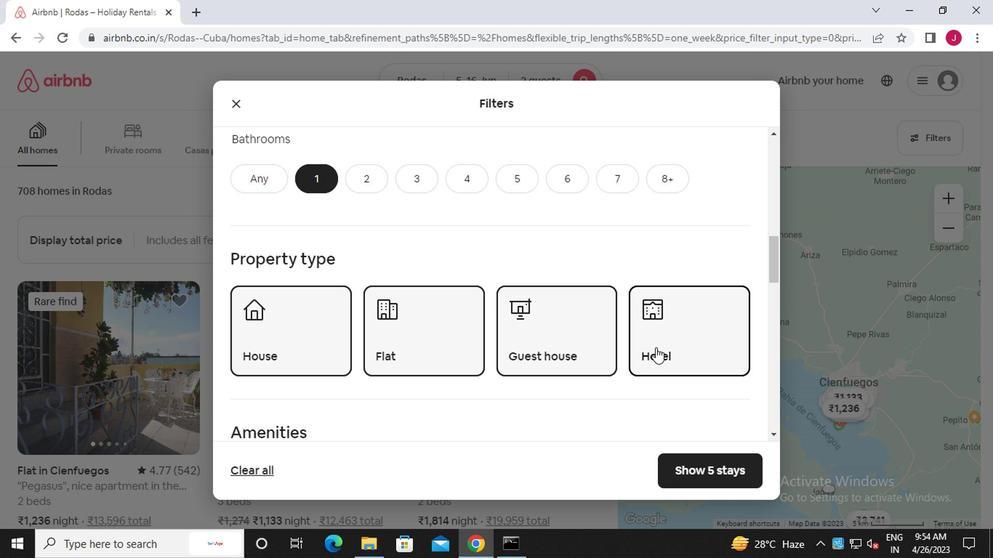 
Action: Mouse scrolled (554, 334) with delta (0, 0)
Screenshot: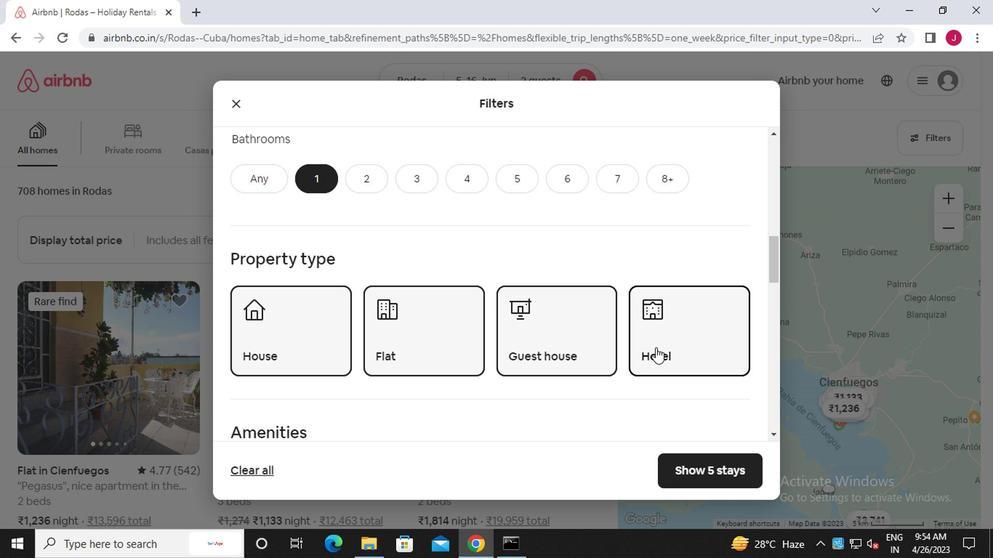 
Action: Mouse scrolled (554, 334) with delta (0, 0)
Screenshot: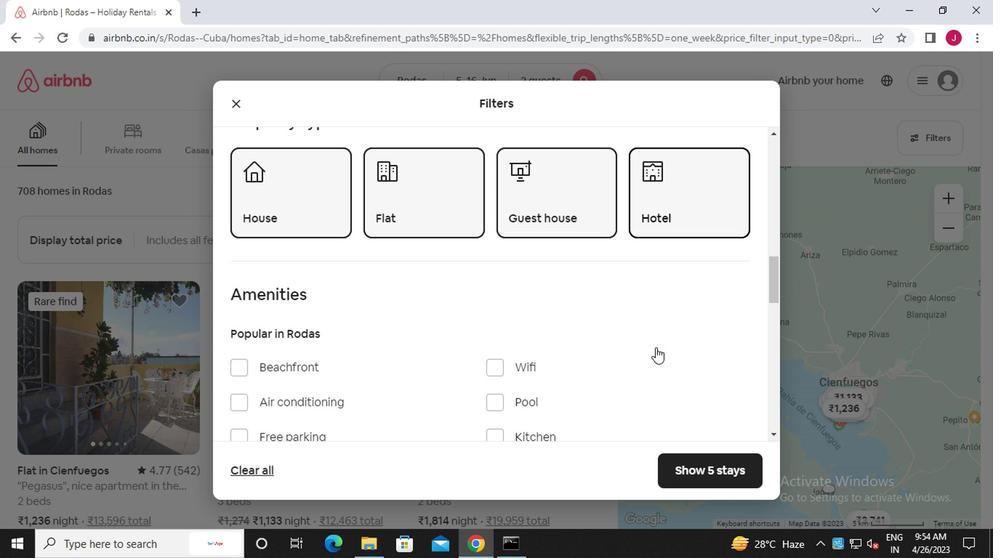 
Action: Mouse moved to (378, 335)
Screenshot: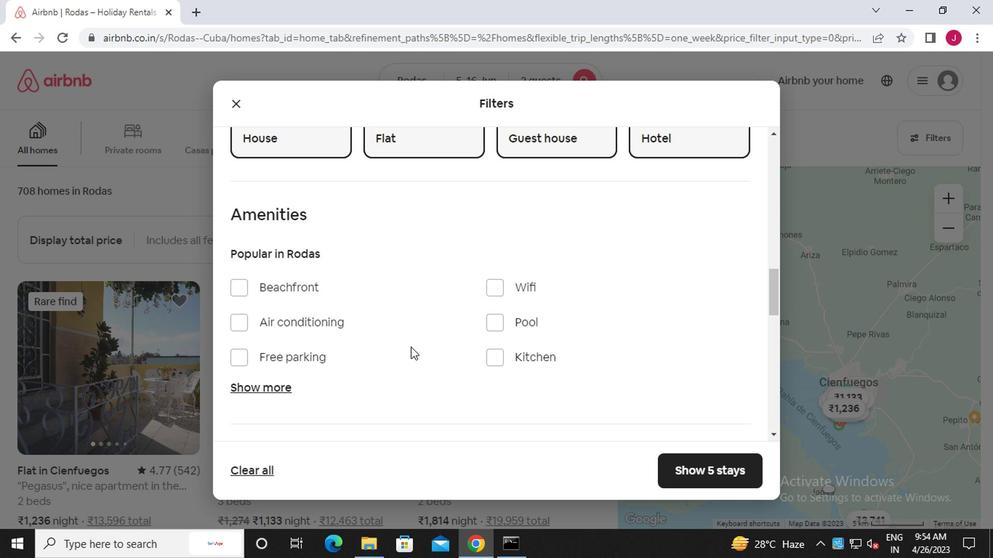 
Action: Mouse scrolled (378, 334) with delta (0, 0)
Screenshot: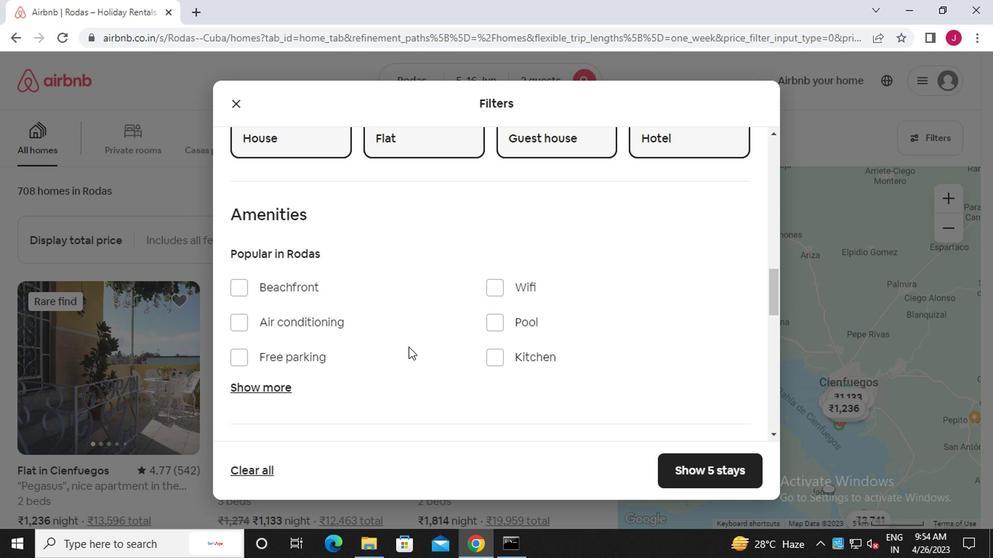 
Action: Mouse scrolled (378, 334) with delta (0, 0)
Screenshot: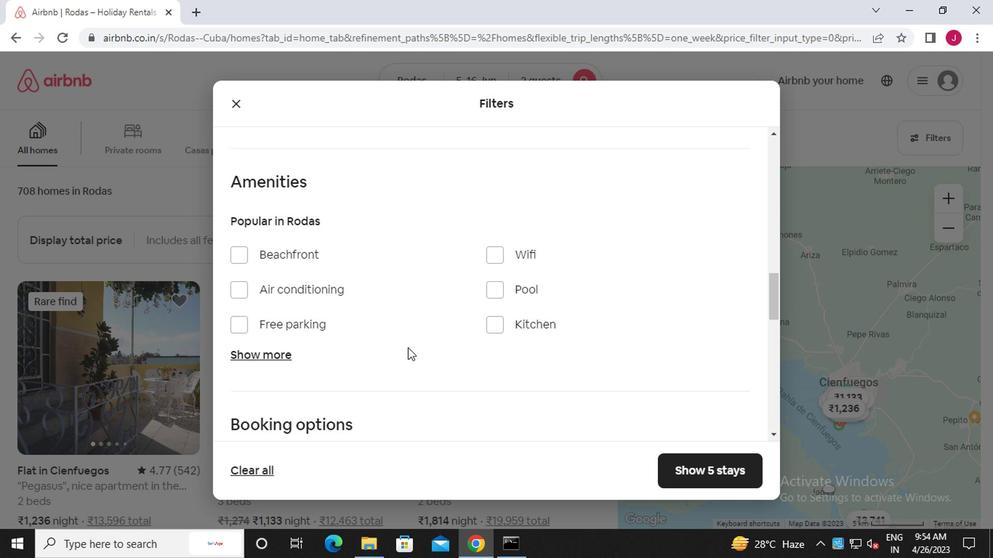 
Action: Mouse scrolled (378, 334) with delta (0, 0)
Screenshot: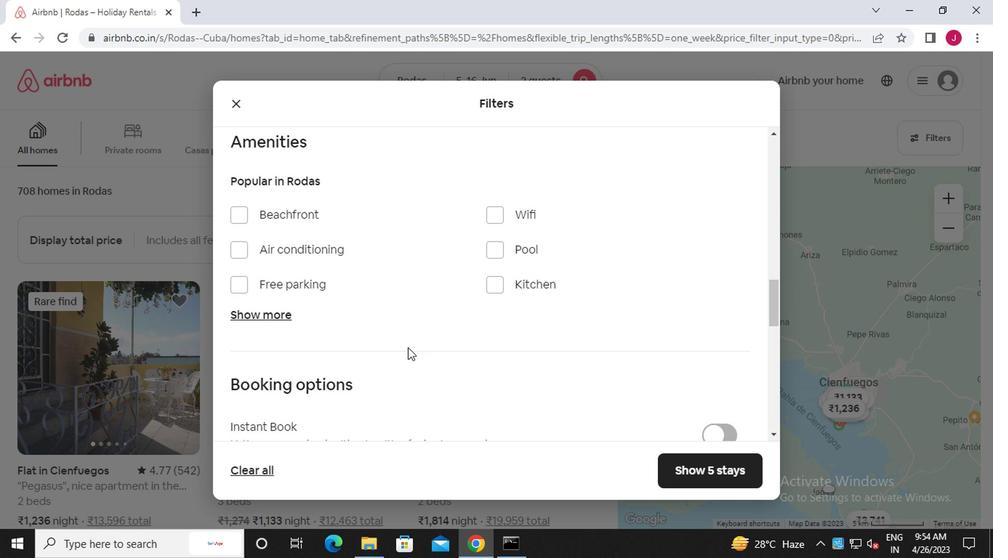 
Action: Mouse scrolled (378, 334) with delta (0, 0)
Screenshot: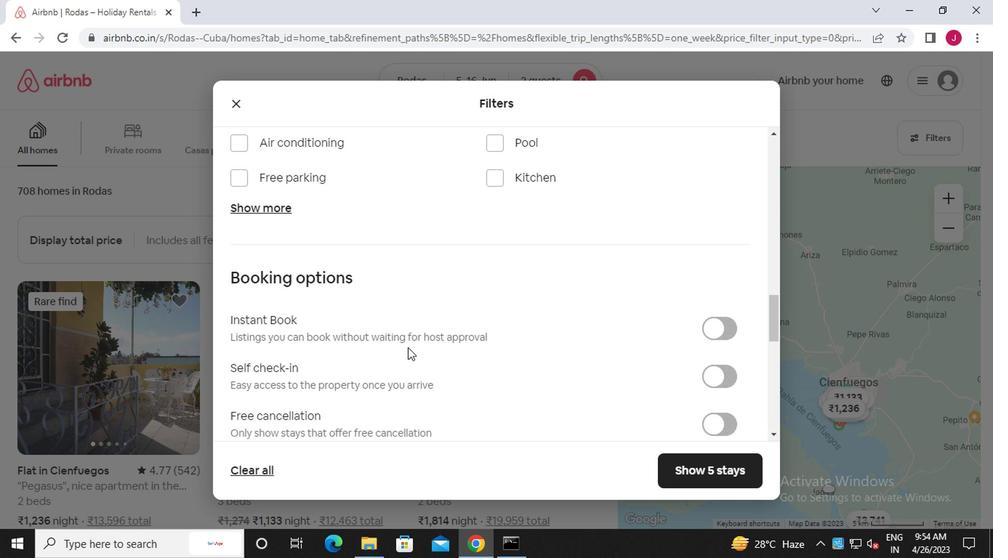 
Action: Mouse scrolled (378, 334) with delta (0, 0)
Screenshot: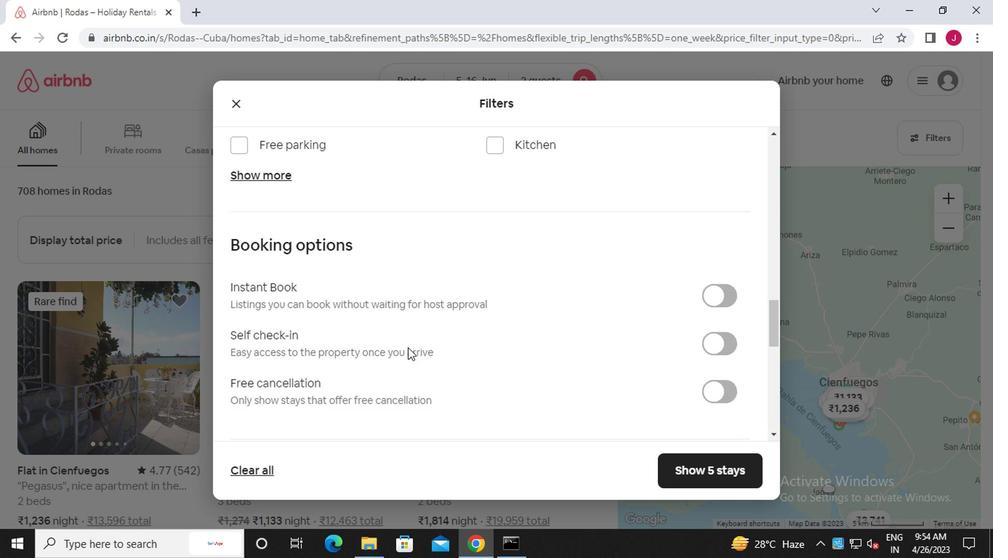 
Action: Mouse moved to (600, 227)
Screenshot: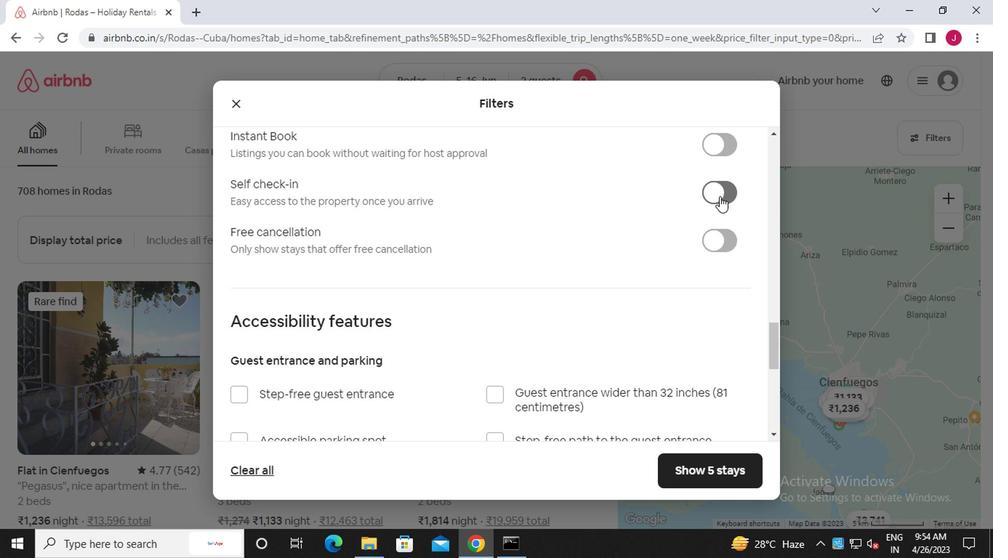 
Action: Mouse pressed left at (600, 227)
Screenshot: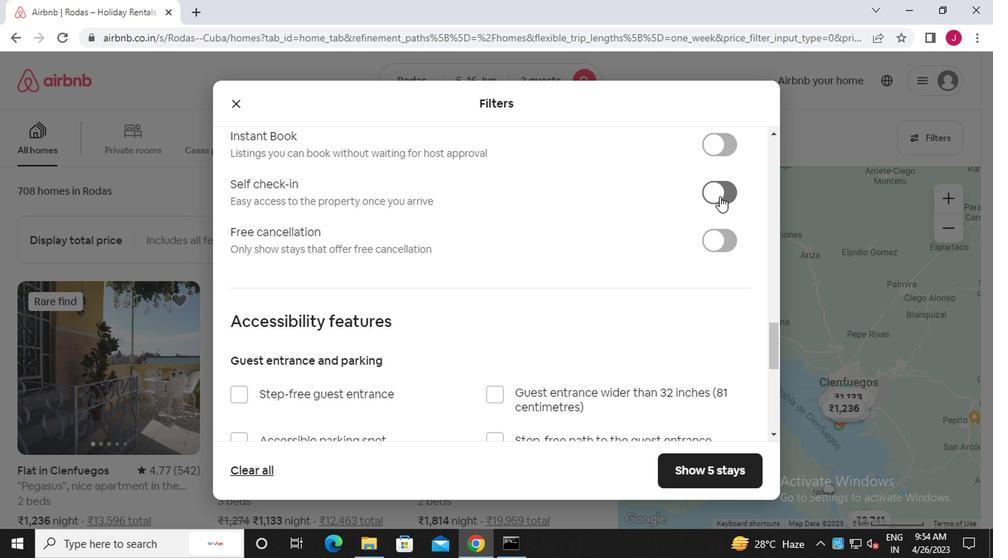 
Action: Mouse moved to (600, 227)
Screenshot: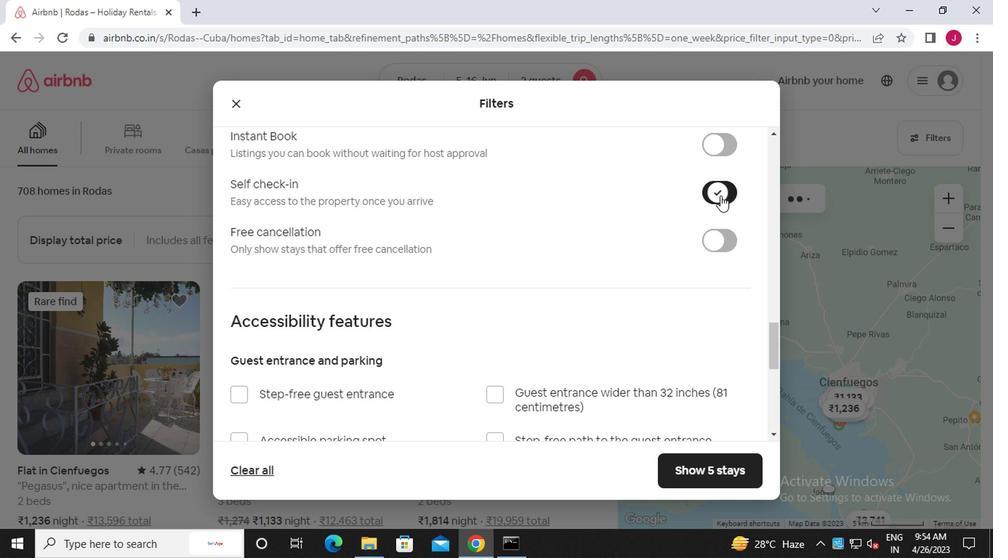 
Action: Mouse scrolled (600, 226) with delta (0, 0)
Screenshot: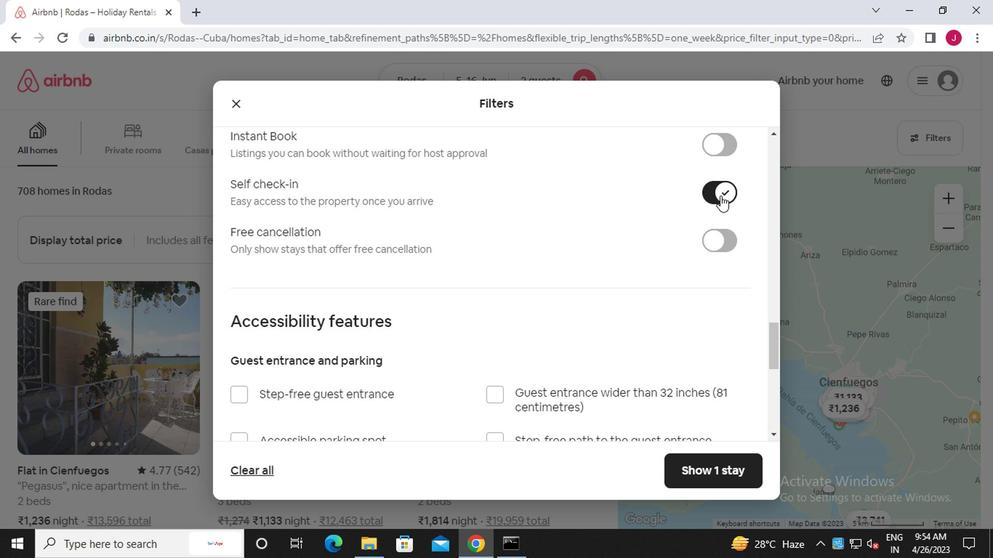 
Action: Mouse scrolled (600, 226) with delta (0, 0)
Screenshot: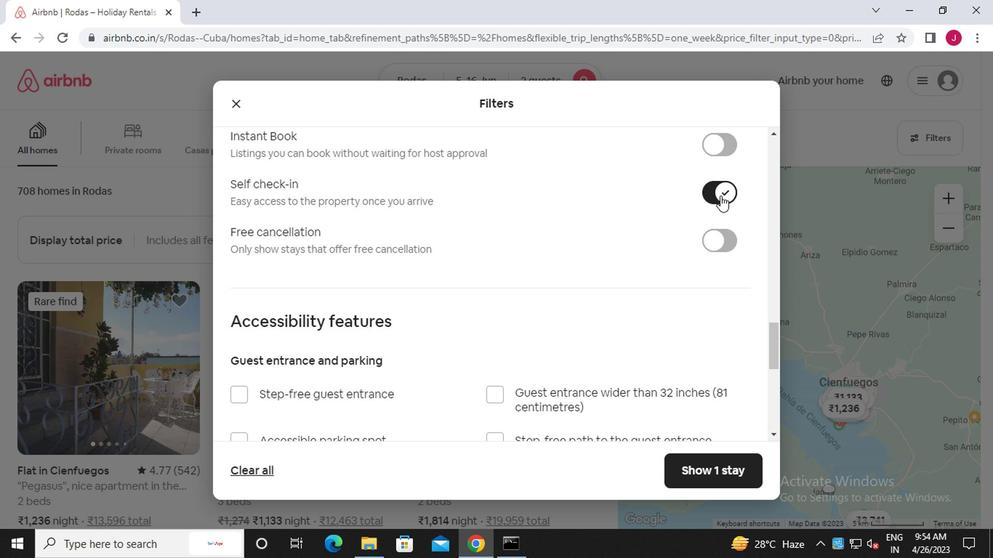 
Action: Mouse scrolled (600, 226) with delta (0, 0)
Screenshot: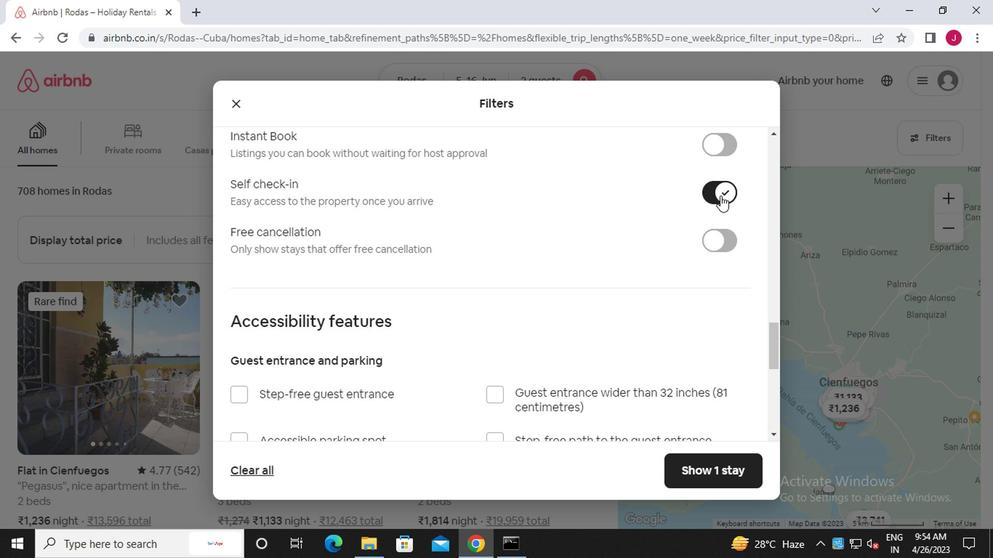 
Action: Mouse scrolled (600, 226) with delta (0, 0)
Screenshot: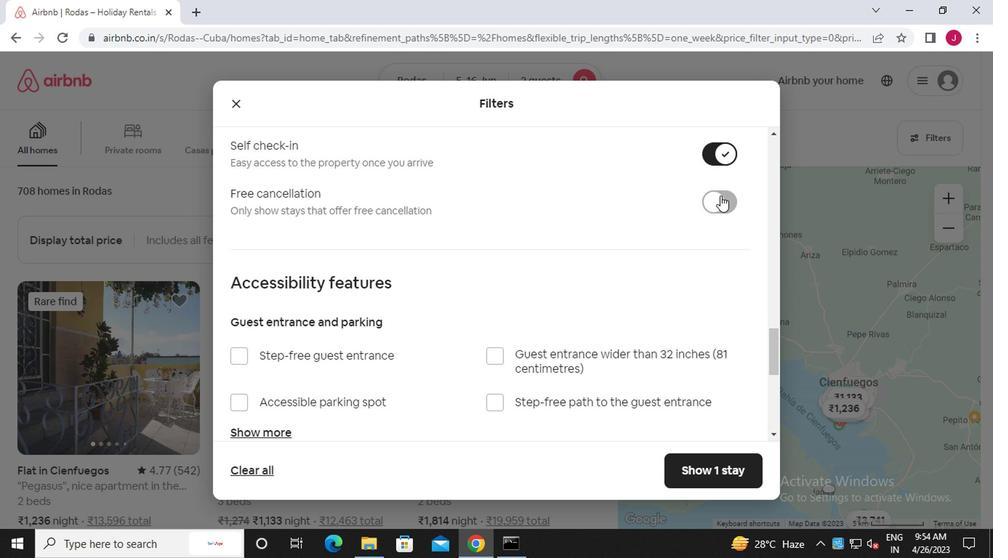 
Action: Mouse scrolled (600, 226) with delta (0, 0)
Screenshot: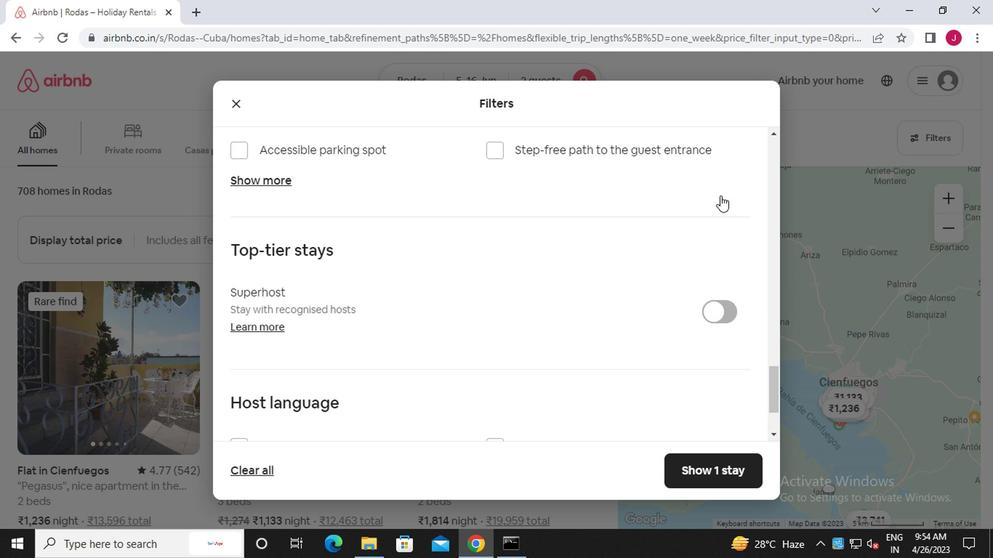 
Action: Mouse moved to (600, 227)
Screenshot: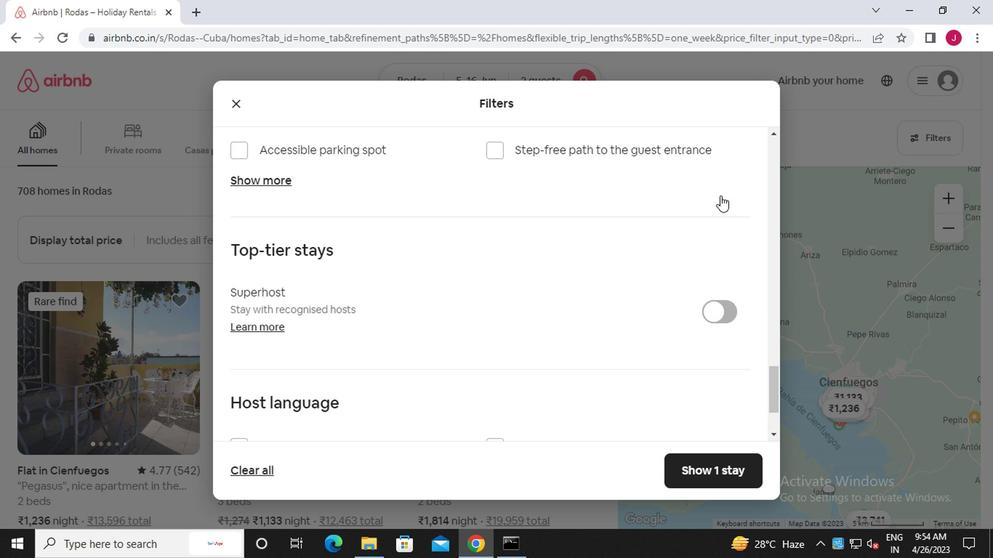 
Action: Mouse scrolled (600, 226) with delta (0, 0)
Screenshot: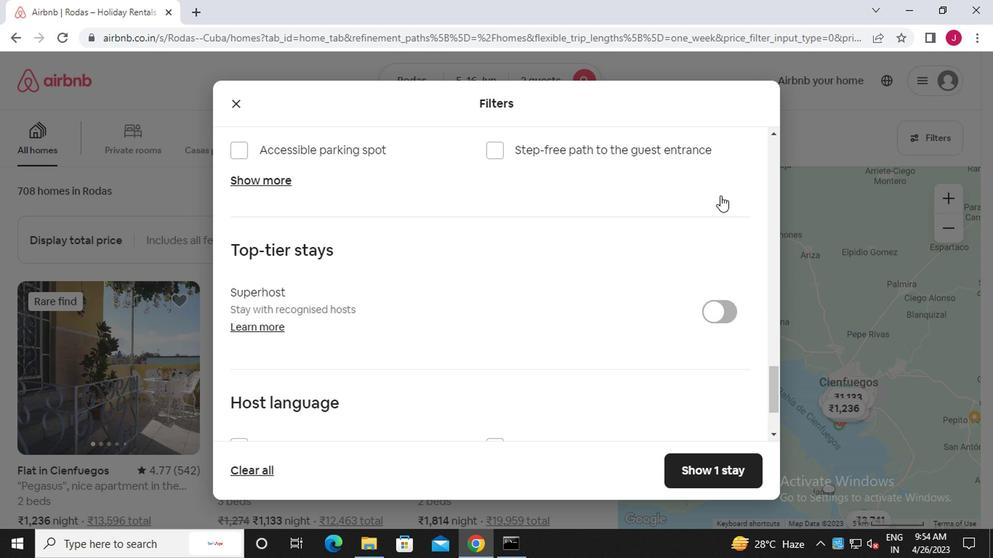 
Action: Mouse moved to (600, 227)
Screenshot: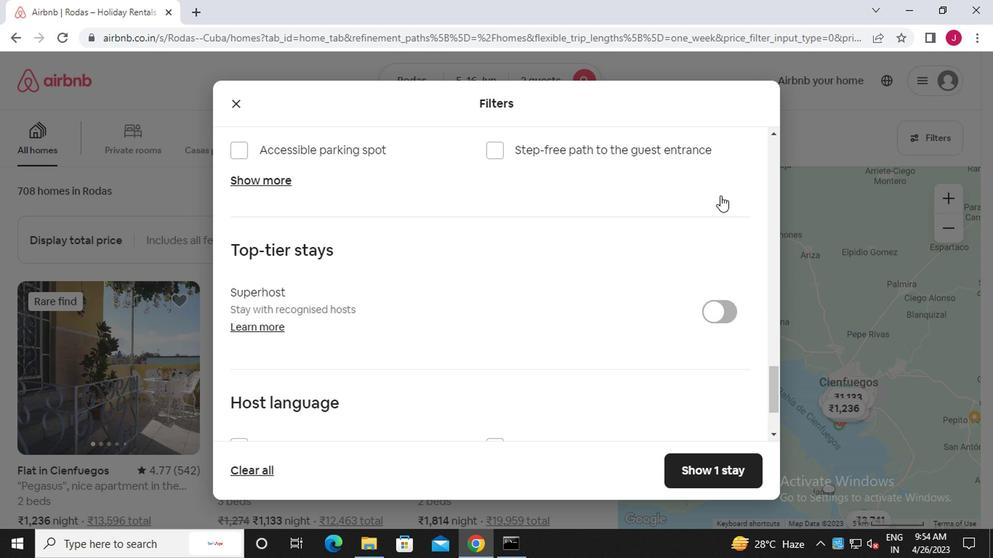 
Action: Mouse scrolled (600, 226) with delta (0, 0)
Screenshot: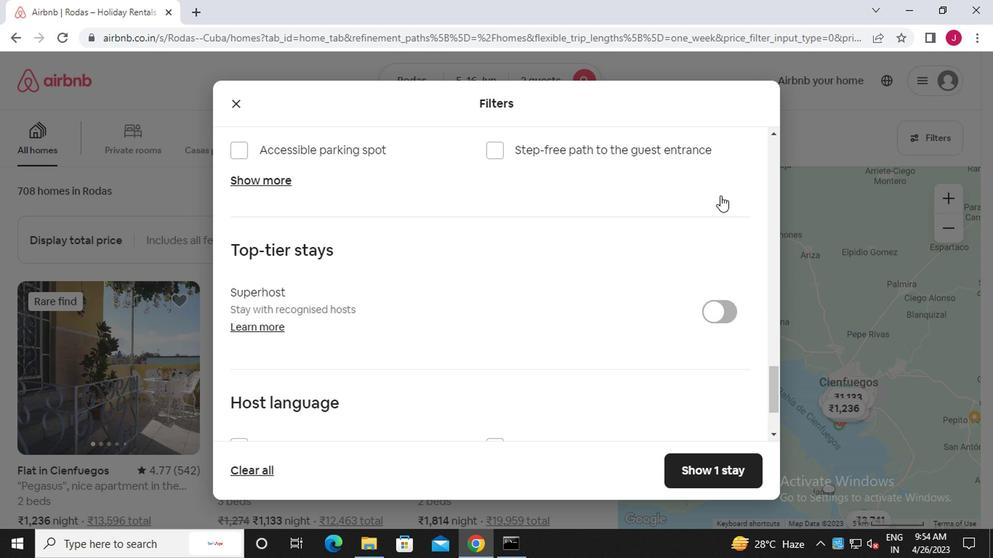 
Action: Mouse moved to (599, 227)
Screenshot: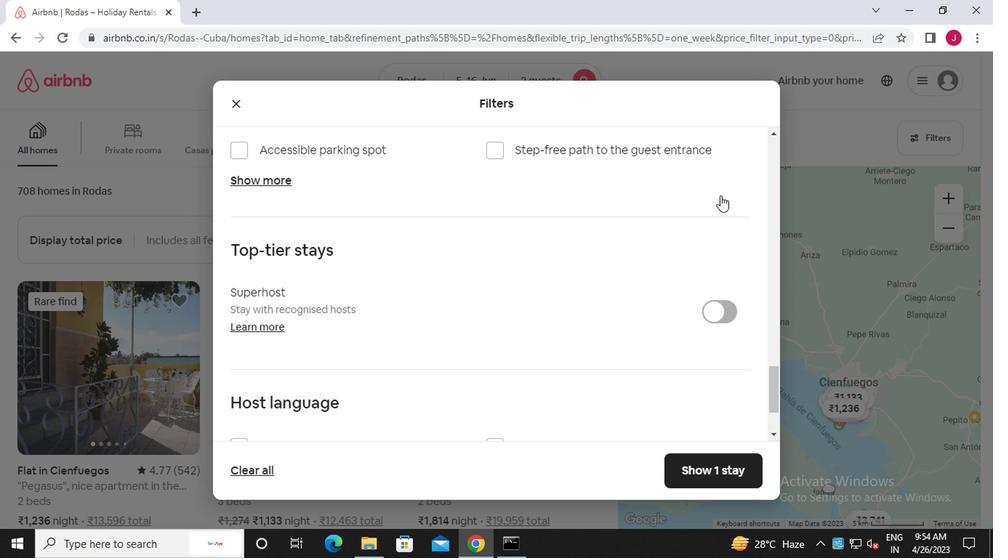 
Action: Mouse scrolled (599, 227) with delta (0, 0)
Screenshot: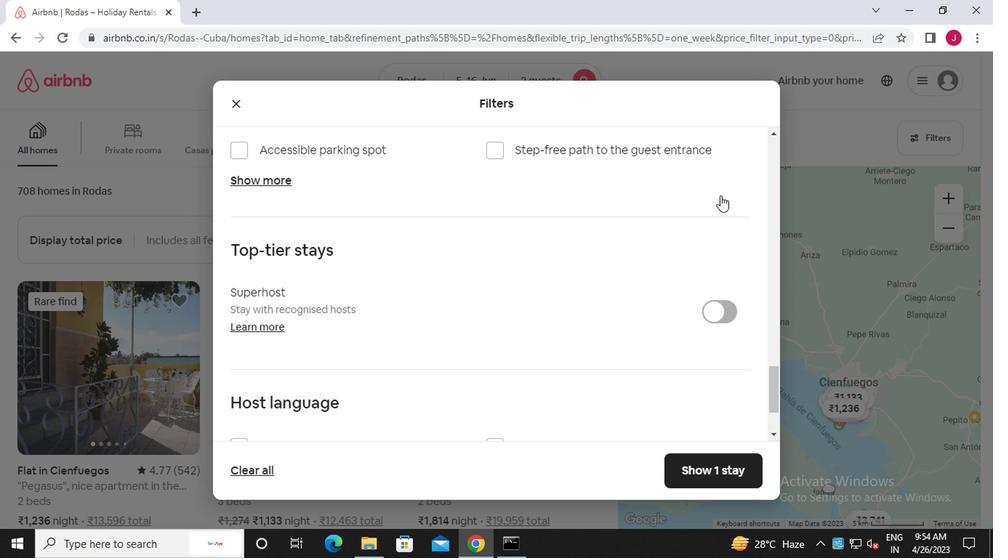 
Action: Mouse moved to (350, 332)
Screenshot: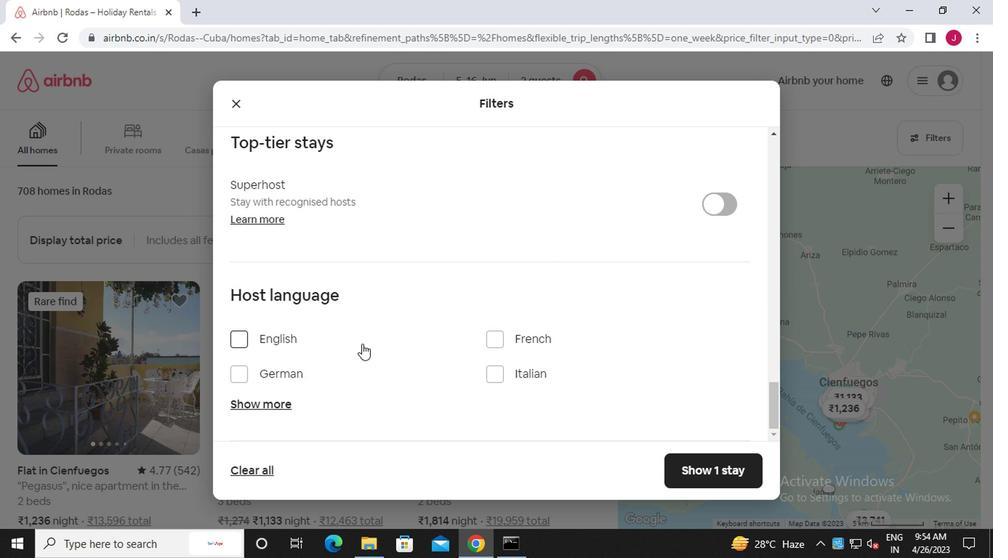 
Action: Mouse scrolled (350, 331) with delta (0, 0)
Screenshot: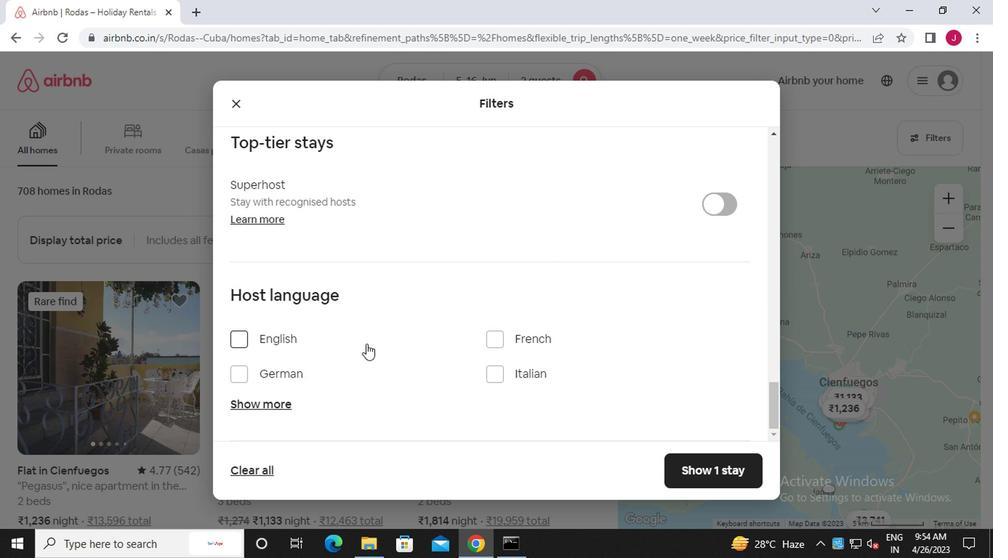 
Action: Mouse scrolled (350, 331) with delta (0, 0)
Screenshot: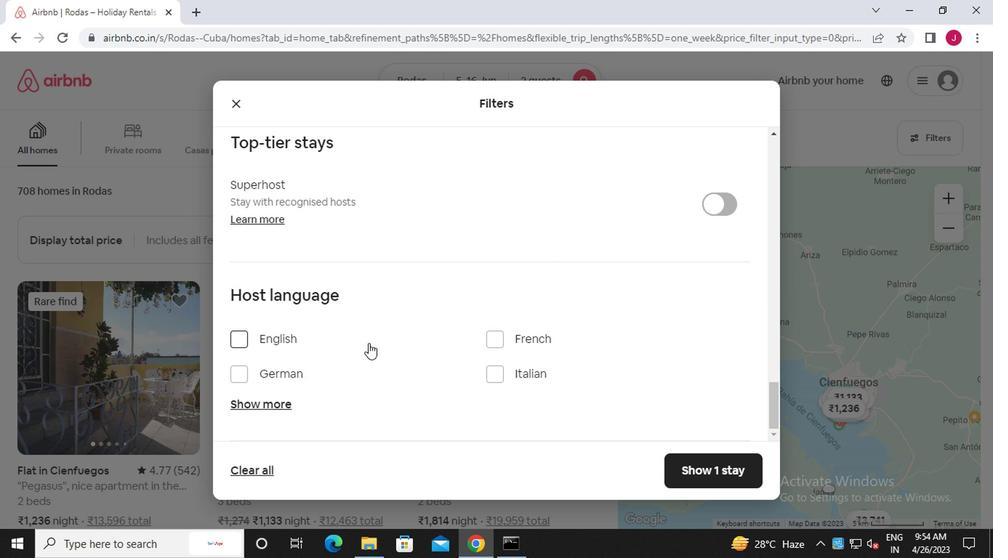 
Action: Mouse moved to (350, 331)
Screenshot: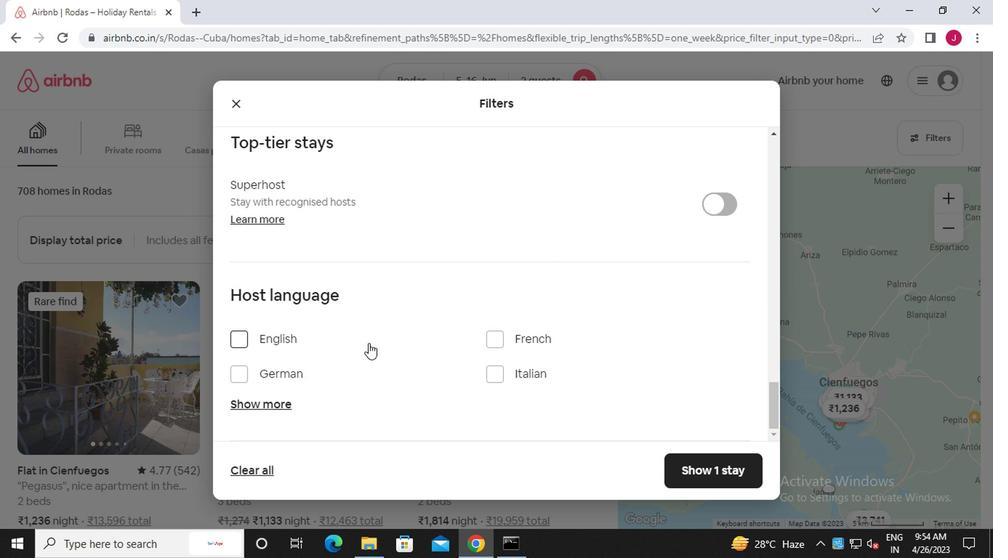 
Action: Mouse scrolled (350, 331) with delta (0, 0)
Screenshot: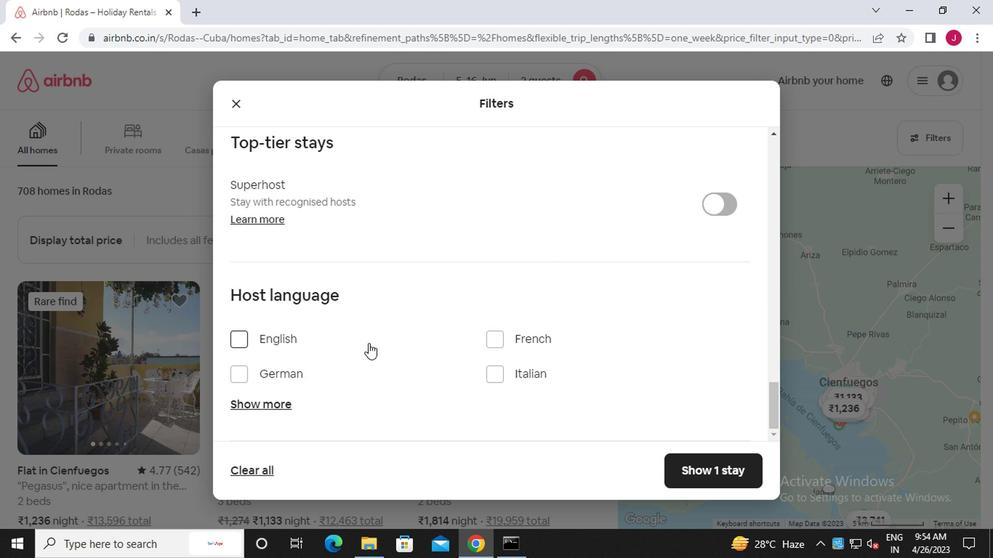 
Action: Mouse moved to (351, 330)
Screenshot: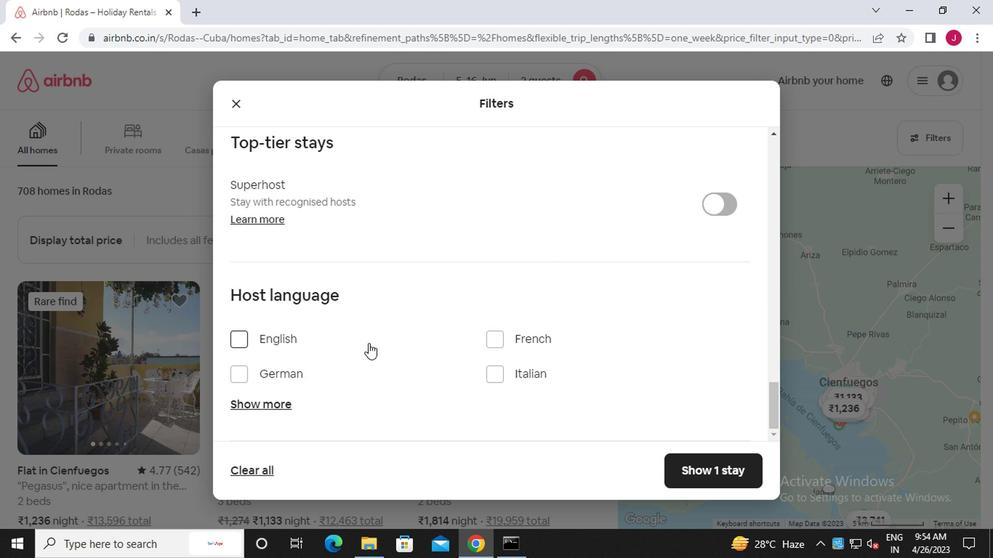 
Action: Mouse scrolled (351, 329) with delta (0, 0)
Screenshot: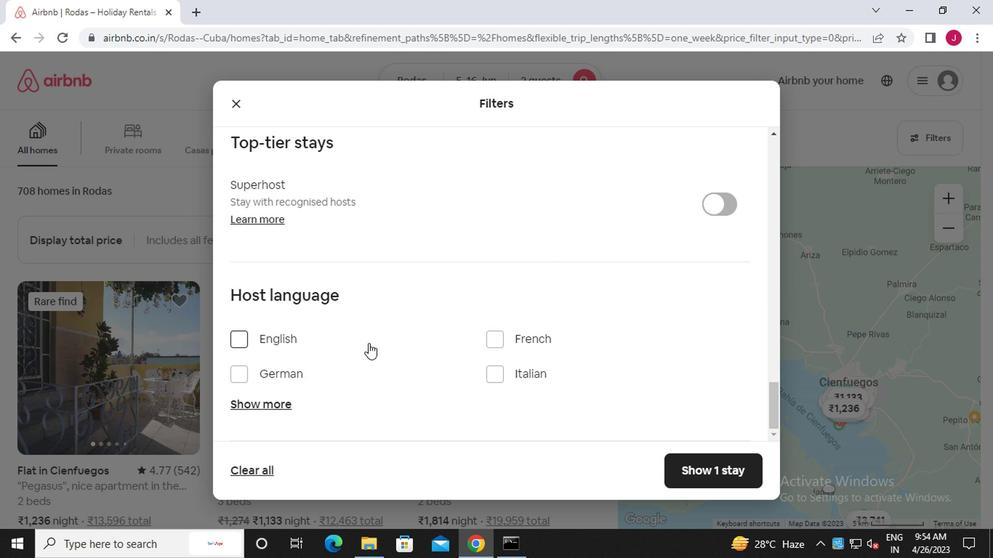 
Action: Mouse moved to (354, 323)
Screenshot: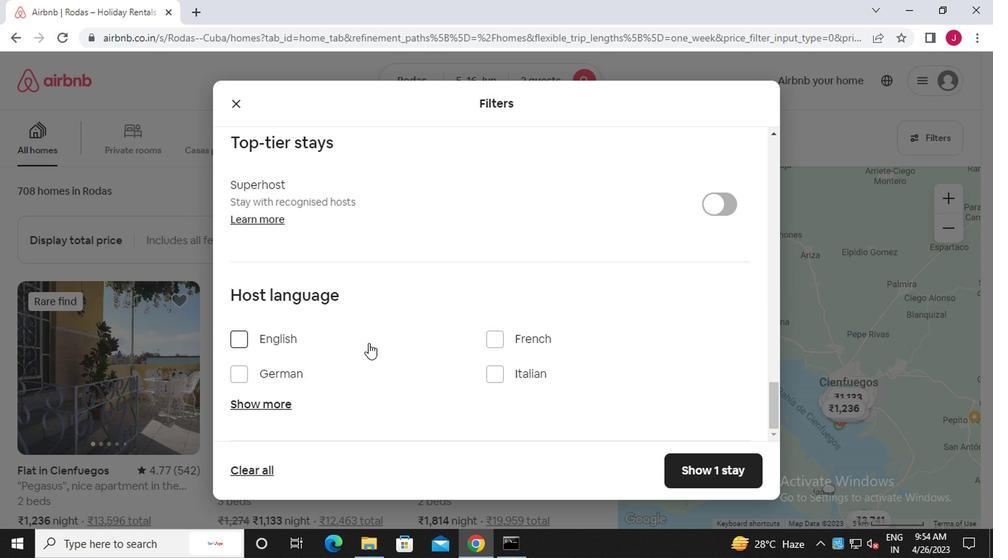 
Action: Mouse scrolled (354, 323) with delta (0, 0)
Screenshot: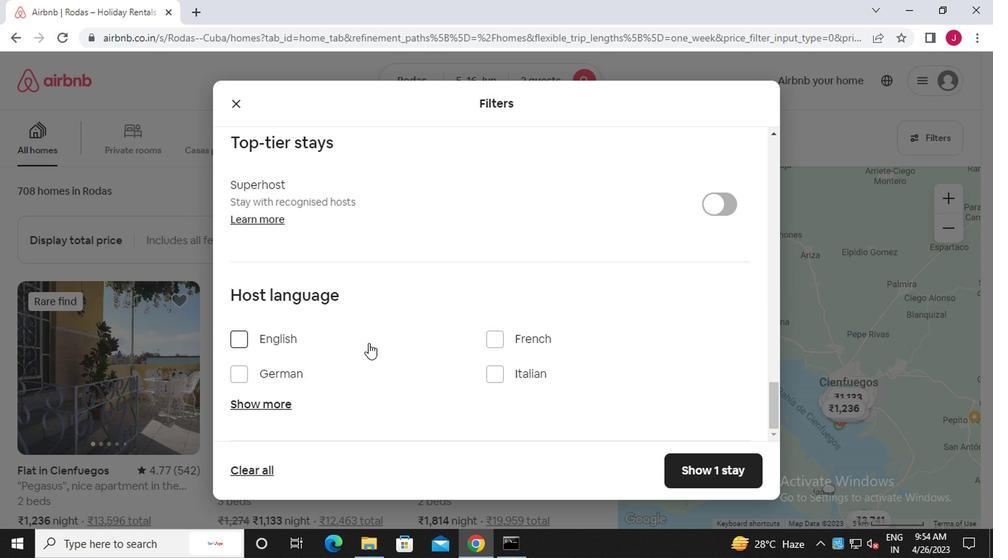 
Action: Mouse moved to (603, 423)
Screenshot: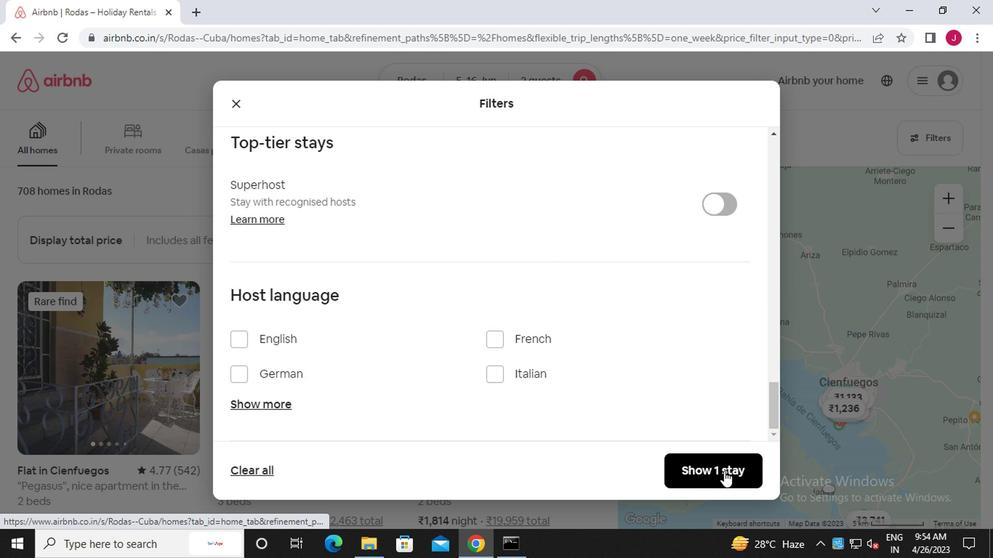 
Action: Mouse pressed left at (603, 423)
Screenshot: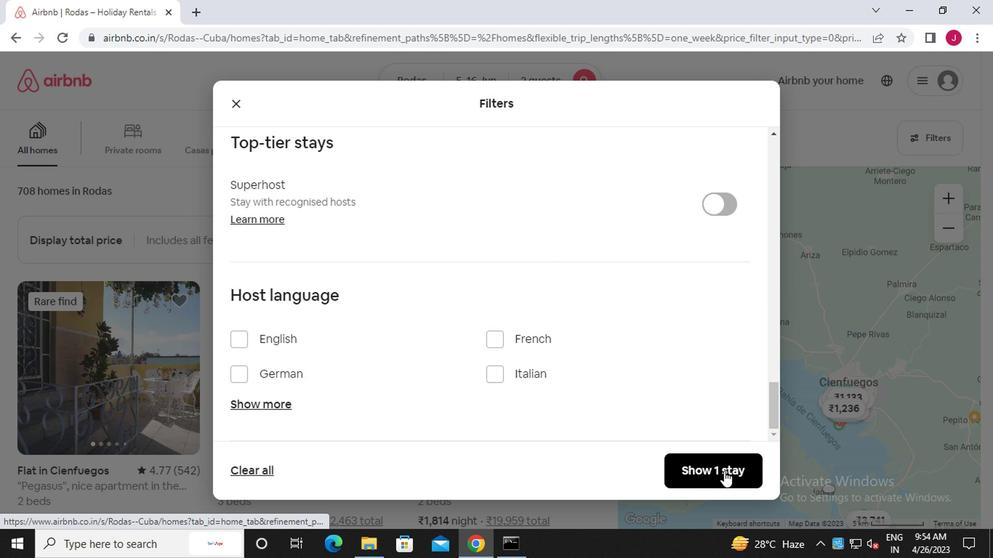 
Action: Mouse moved to (599, 415)
Screenshot: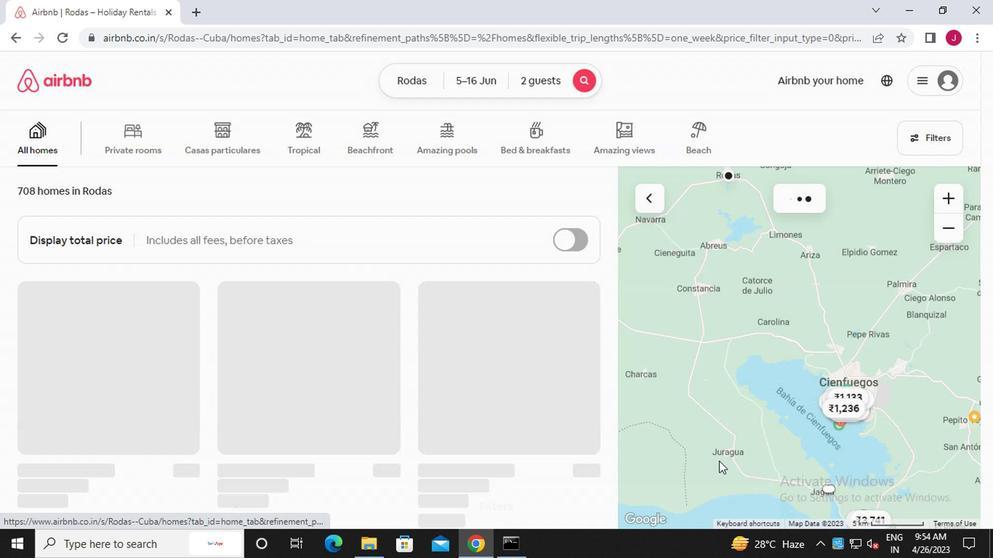 
